 Task: Open Card Software Performance Review in Board IT Service Desk Best Practices to Workspace Flight Bookings and add a team member Softage.4@softage.net, a label Red, a checklist Social Media Marketing, an attachment from your onedrive, a color Red and finally, add a card description 'Develop and launch new email marketing campaign for lead generation' and a comment 'We should approach this task with a sense of experimentation and exploration, willing to try new things and take risks.'. Add a start date 'Jan 04, 1900' with a due date 'Jan 11, 1900'
Action: Mouse moved to (102, 331)
Screenshot: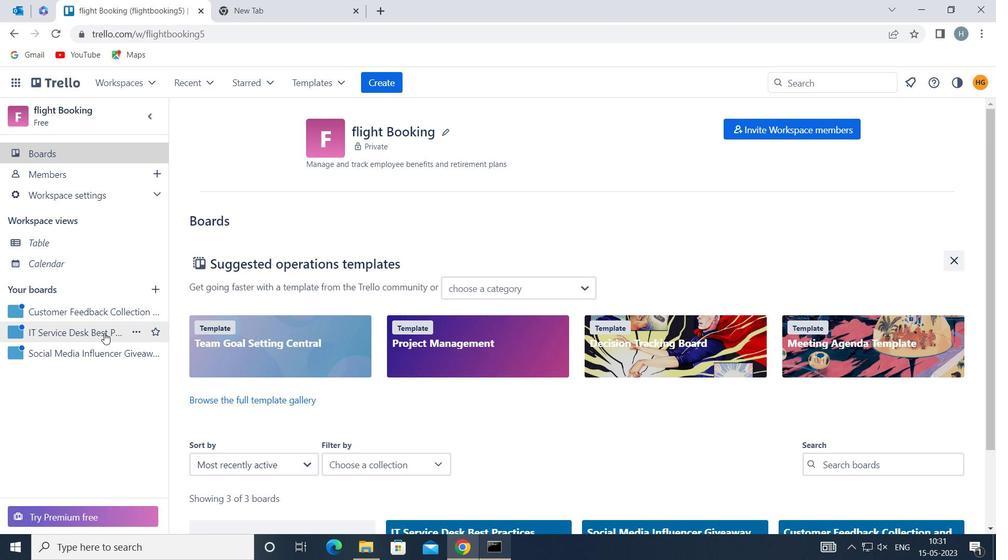 
Action: Mouse pressed left at (102, 331)
Screenshot: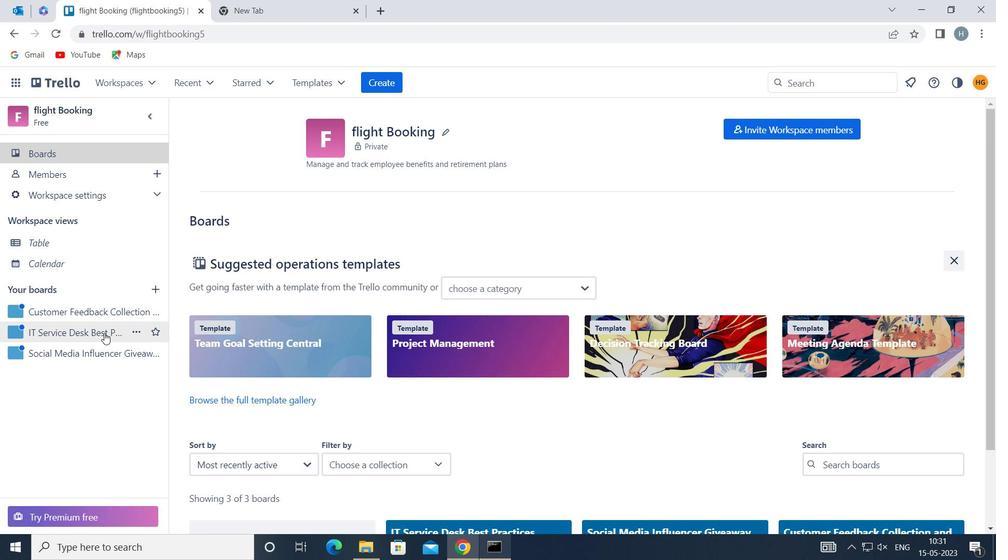 
Action: Mouse moved to (466, 187)
Screenshot: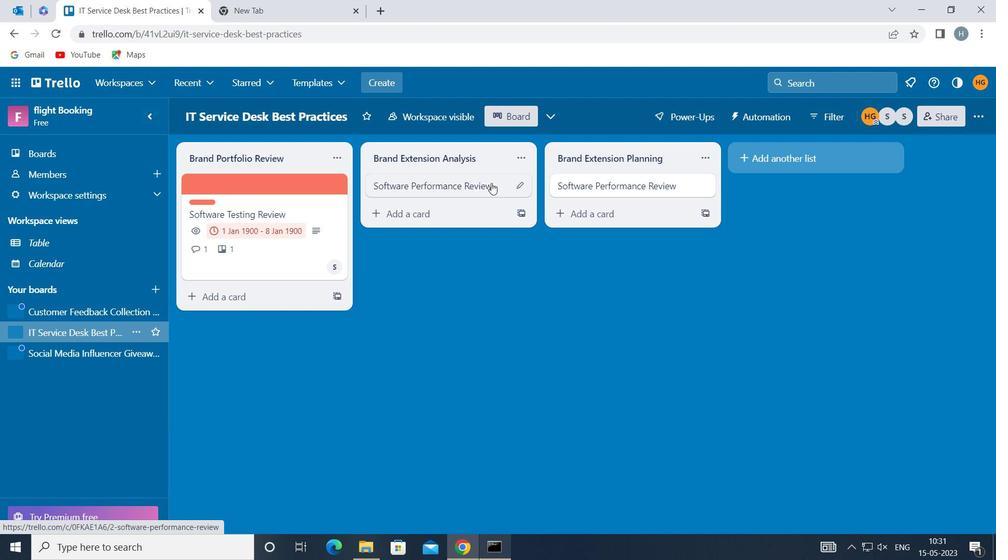 
Action: Mouse pressed left at (466, 187)
Screenshot: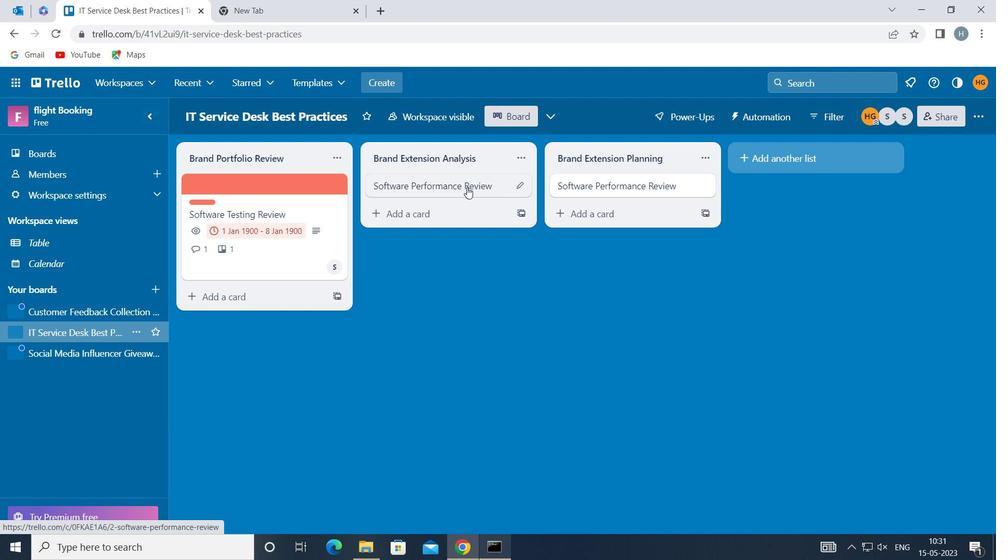 
Action: Mouse moved to (643, 232)
Screenshot: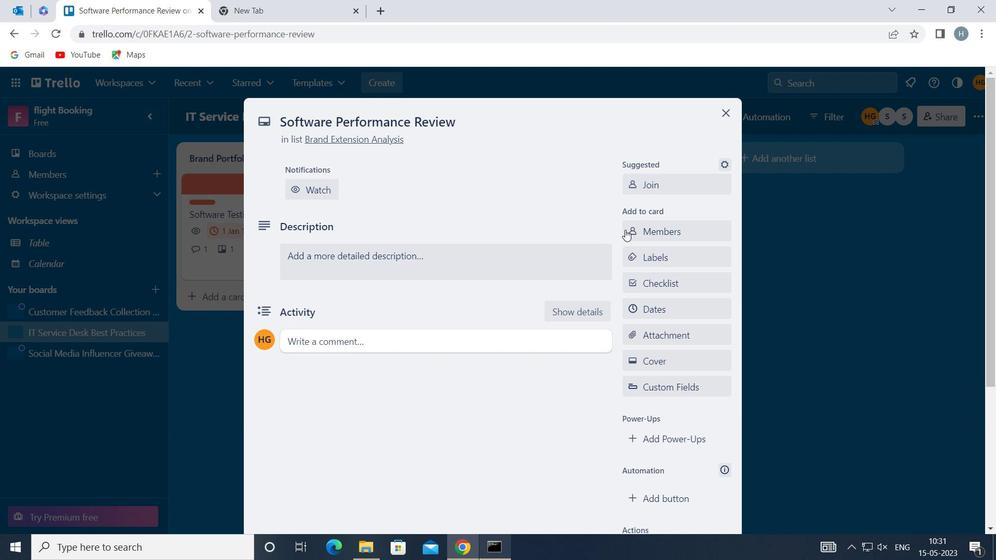 
Action: Mouse pressed left at (643, 232)
Screenshot: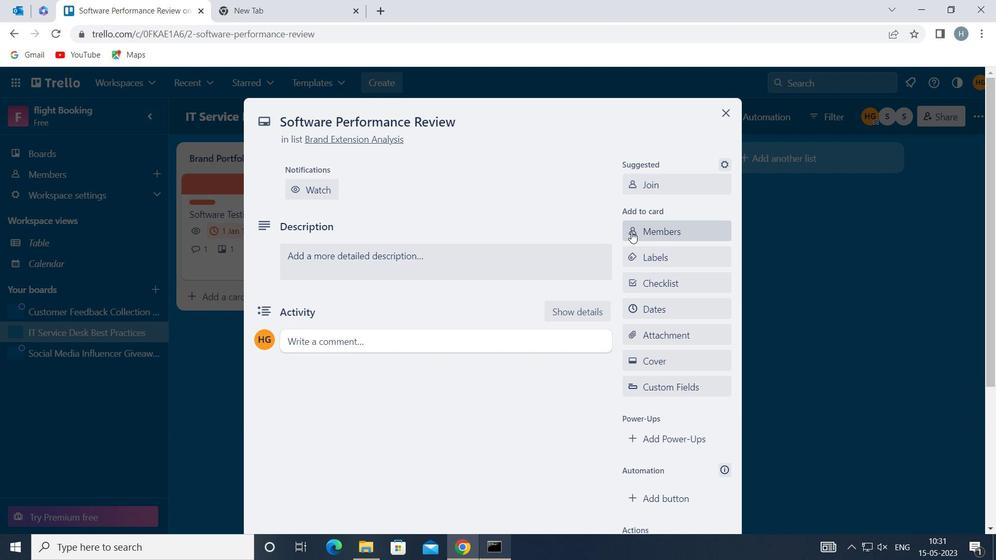 
Action: Key pressed softage
Screenshot: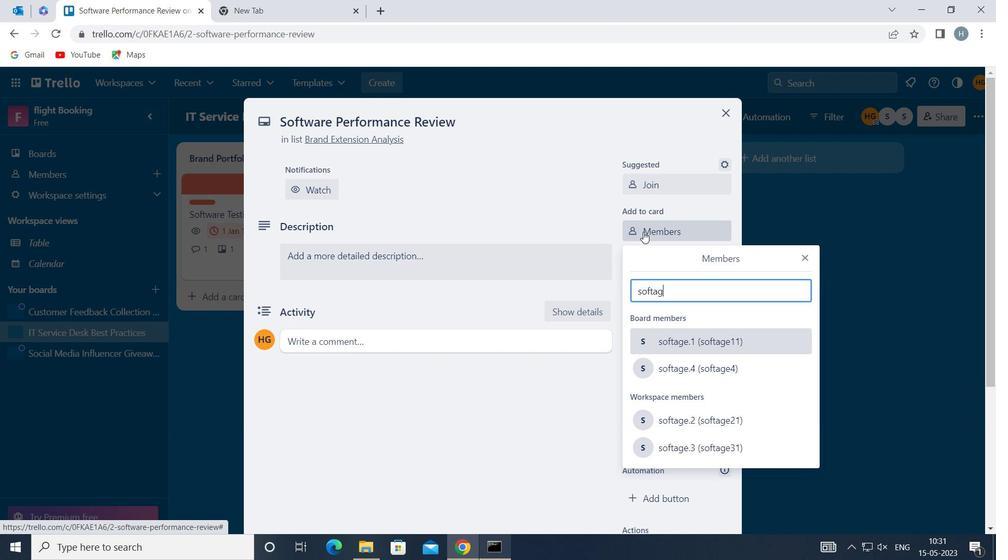 
Action: Mouse moved to (679, 363)
Screenshot: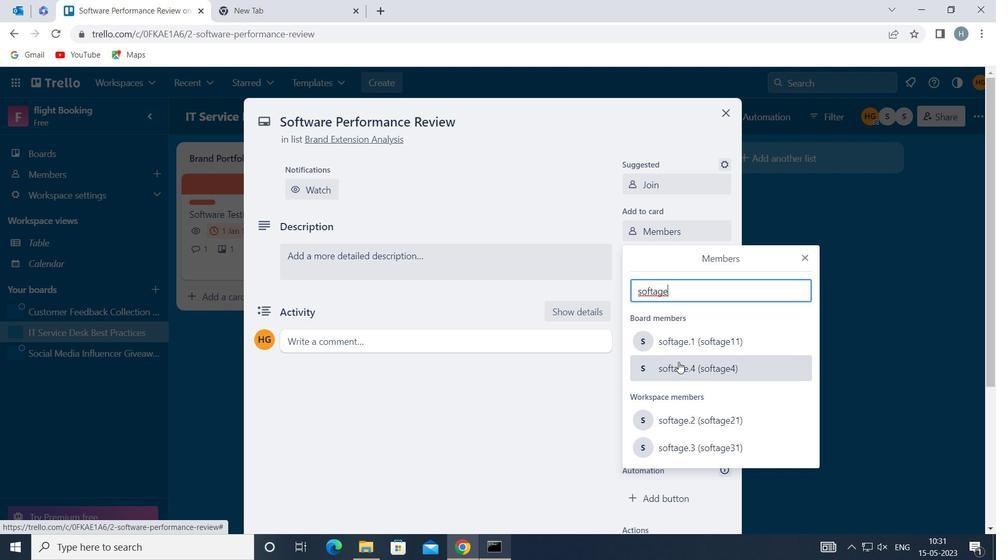 
Action: Mouse pressed left at (679, 363)
Screenshot: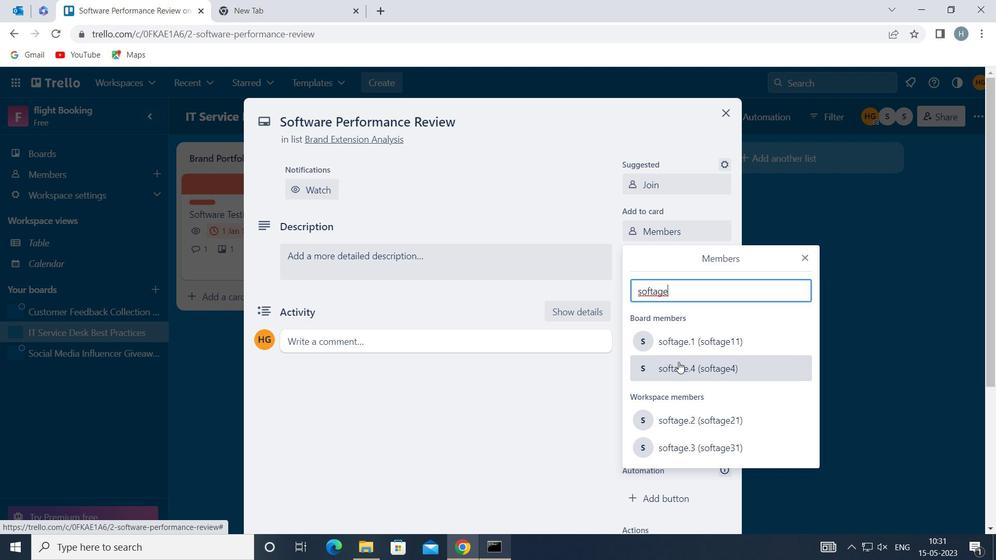 
Action: Mouse moved to (804, 258)
Screenshot: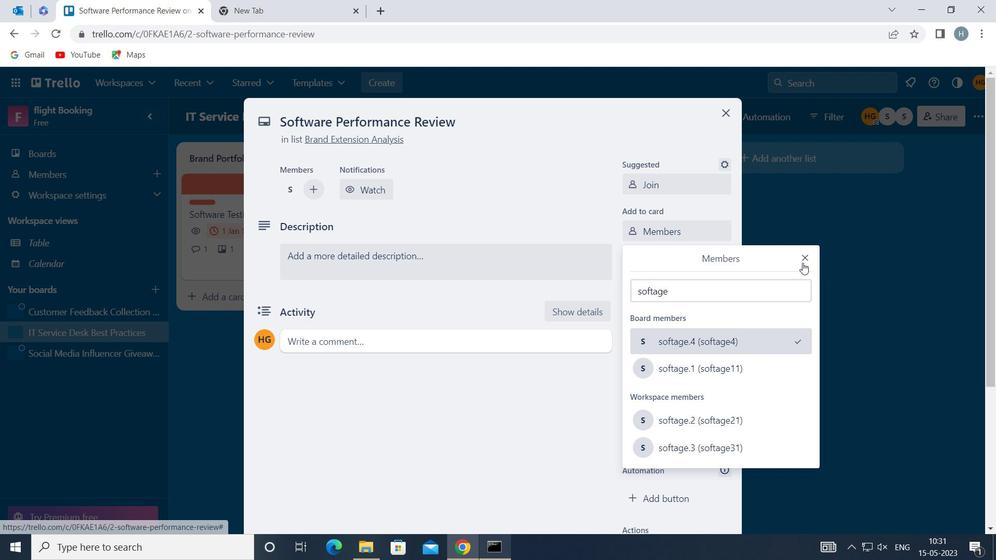 
Action: Mouse pressed left at (804, 258)
Screenshot: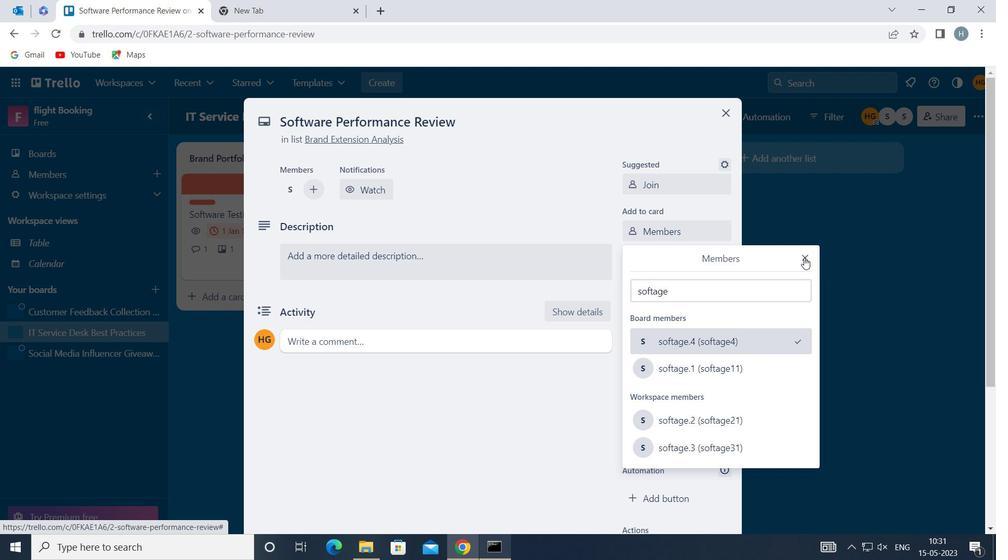 
Action: Mouse moved to (674, 255)
Screenshot: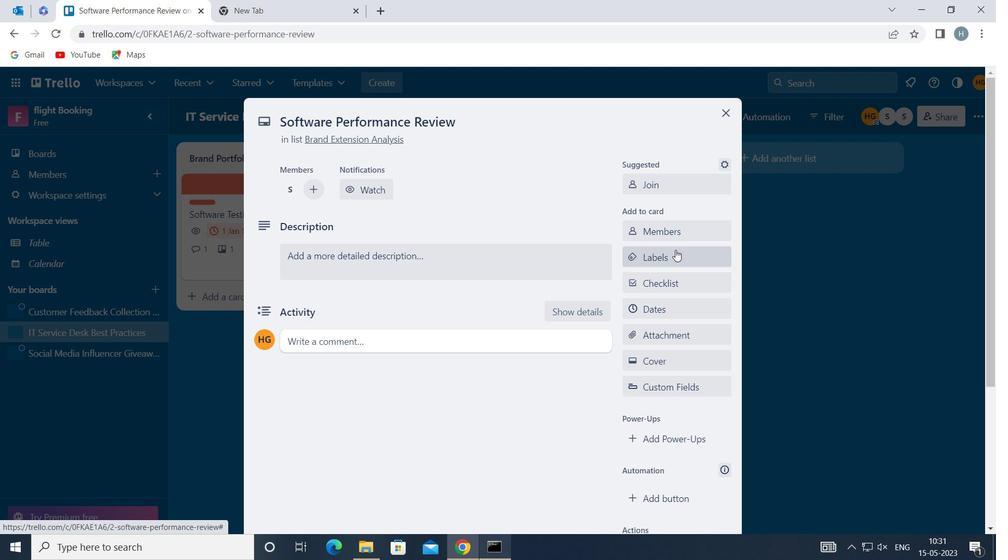 
Action: Mouse pressed left at (674, 255)
Screenshot: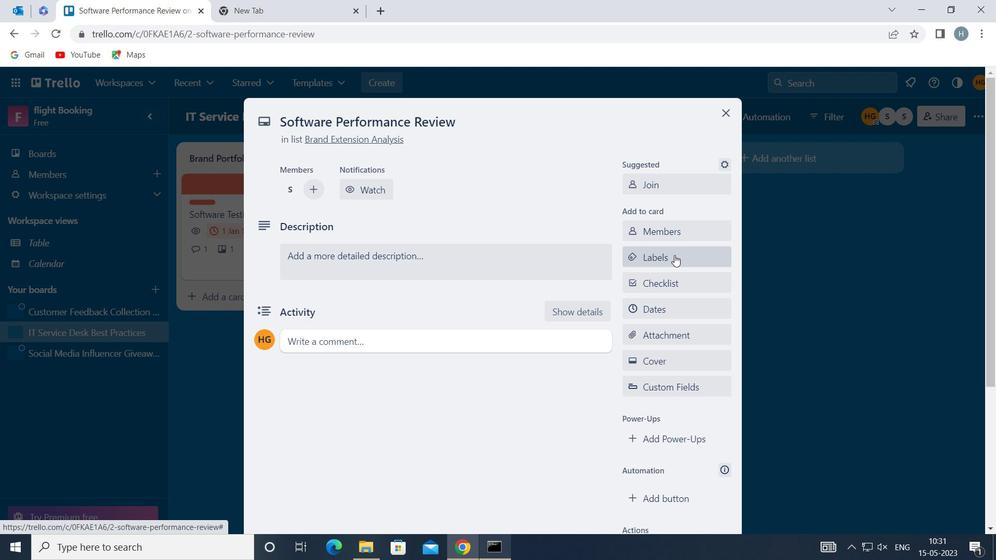 
Action: Mouse moved to (677, 259)
Screenshot: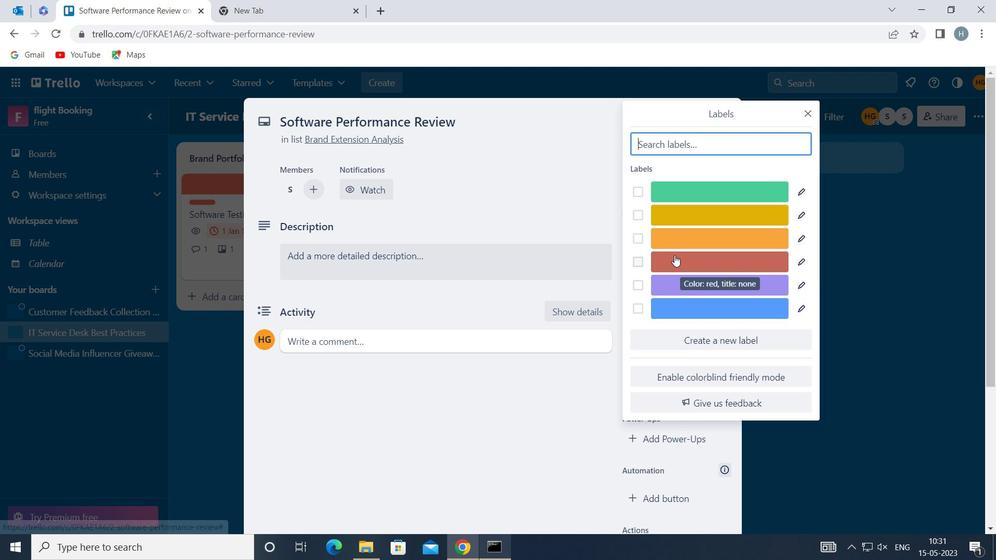 
Action: Mouse pressed left at (677, 259)
Screenshot: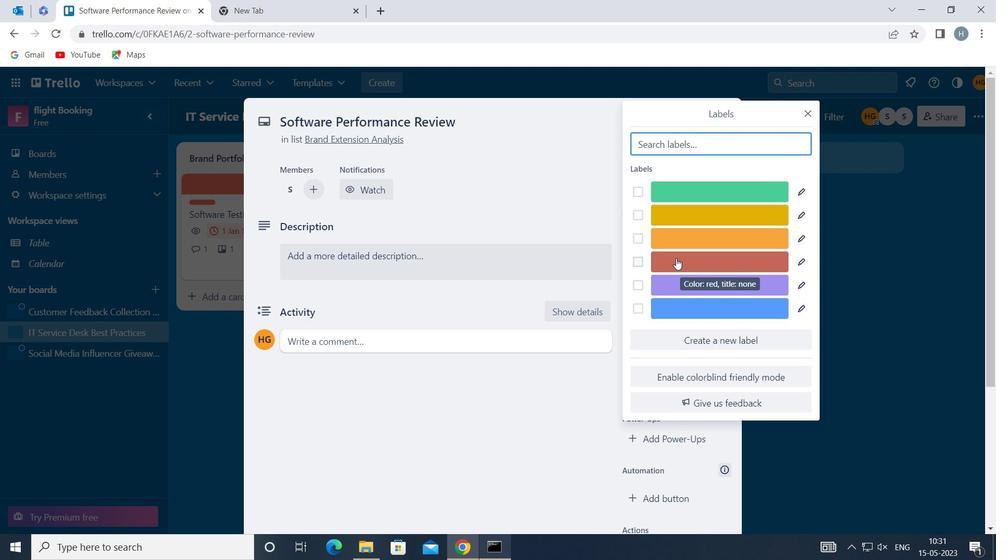 
Action: Mouse moved to (813, 110)
Screenshot: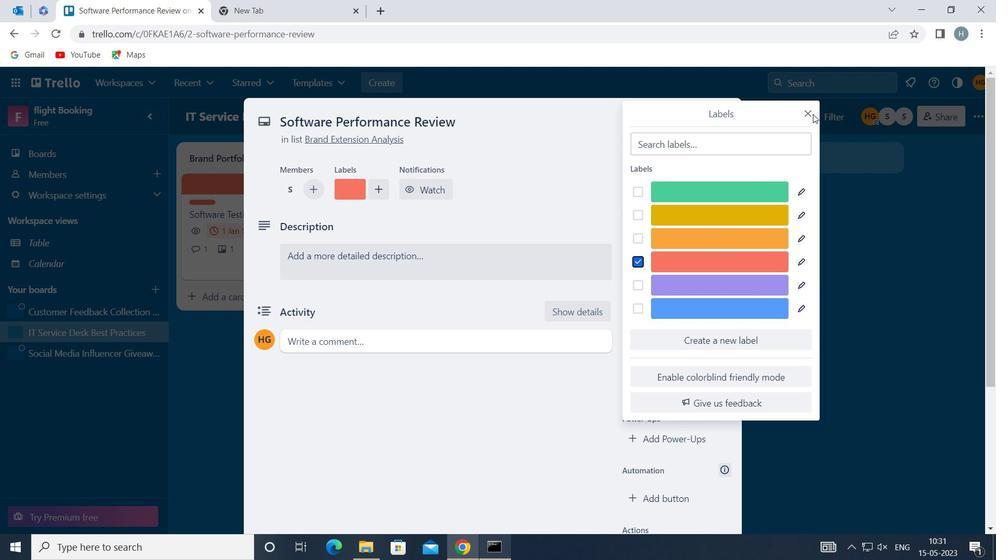 
Action: Mouse pressed left at (813, 110)
Screenshot: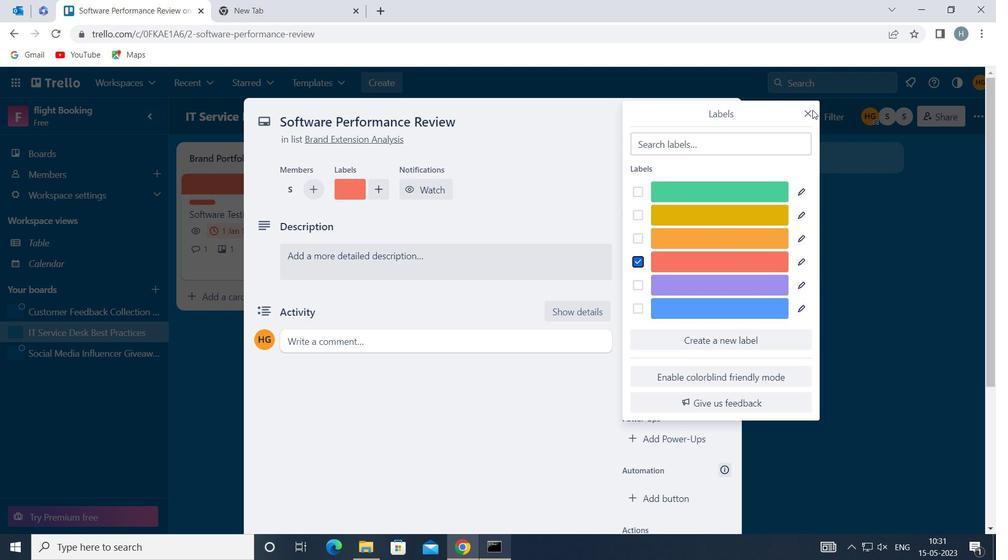 
Action: Mouse moved to (810, 113)
Screenshot: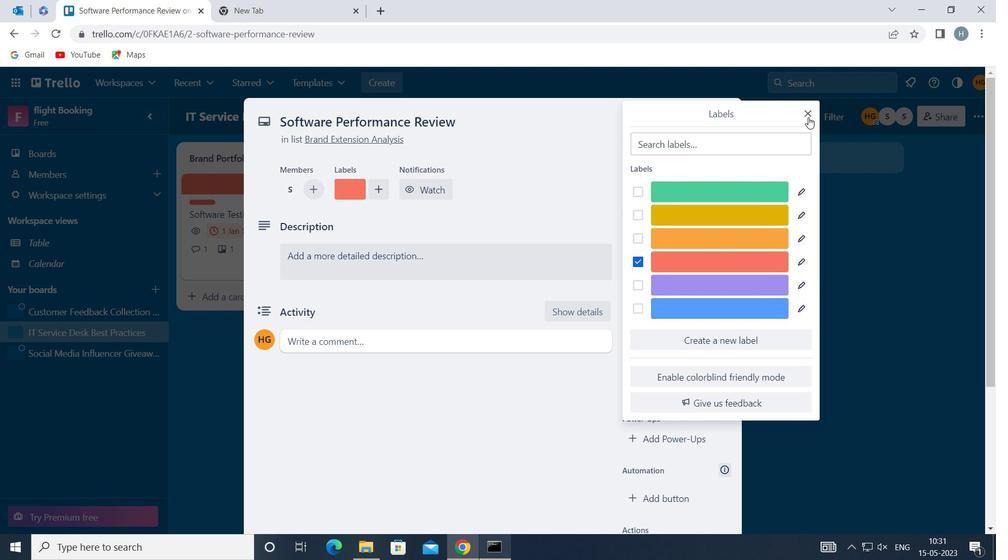 
Action: Mouse pressed left at (810, 113)
Screenshot: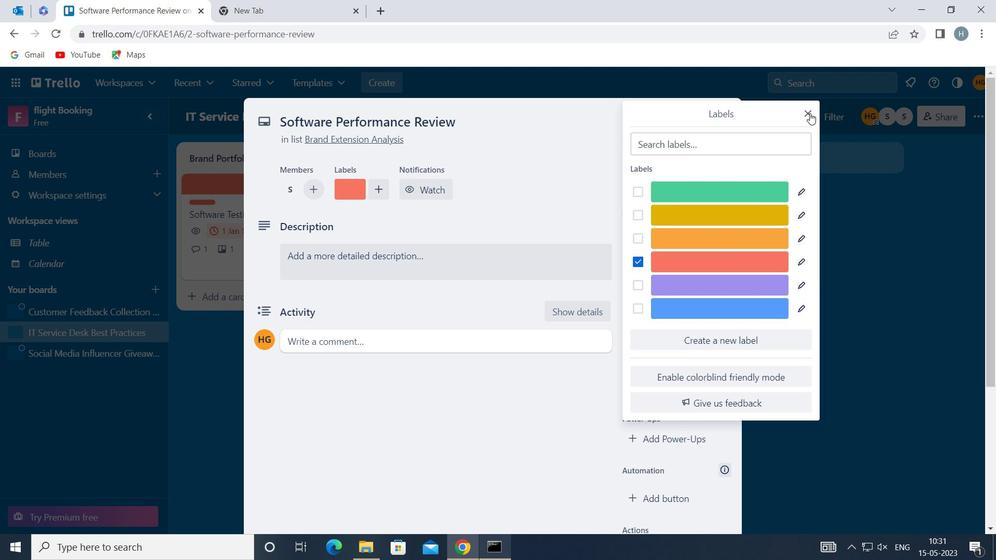
Action: Mouse moved to (685, 278)
Screenshot: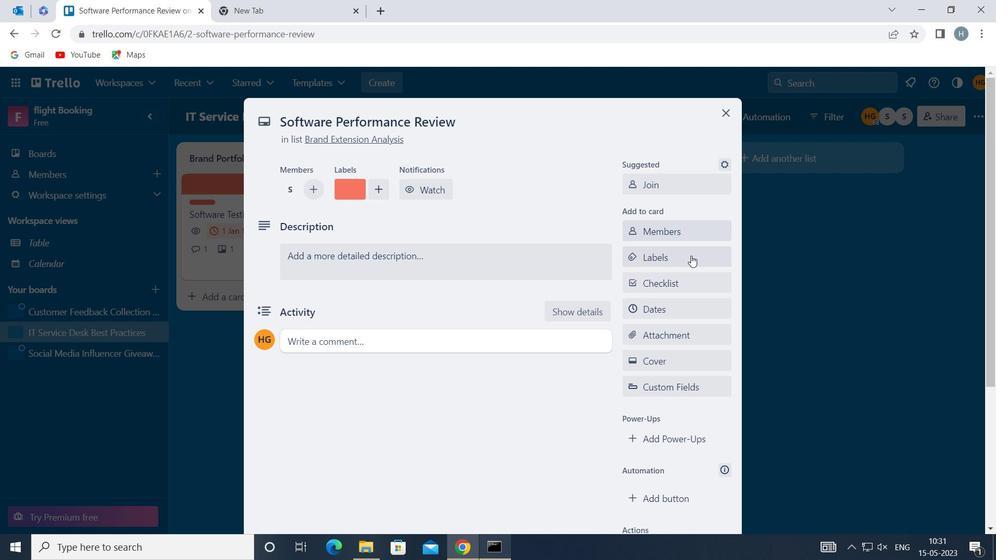 
Action: Mouse pressed left at (685, 278)
Screenshot: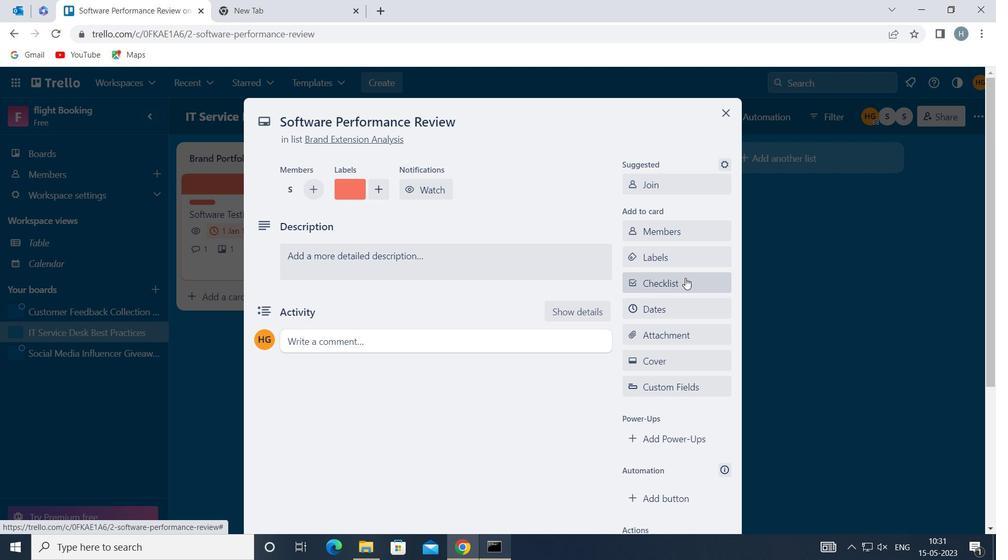 
Action: Key pressed <Key.shift>SOCIAL<Key.space><Key.shift>MEDIA<Key.space><Key.shift>MARKETING
Screenshot: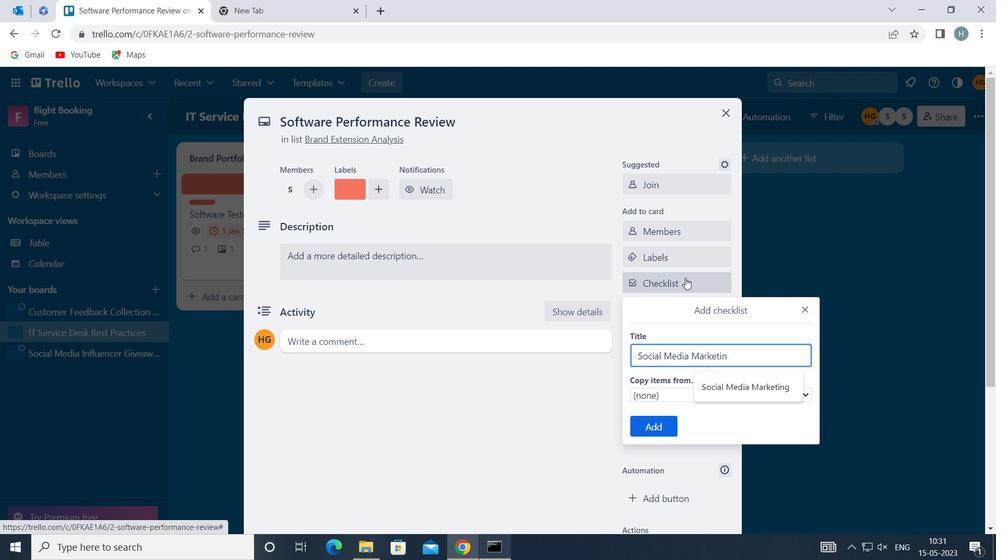 
Action: Mouse moved to (659, 424)
Screenshot: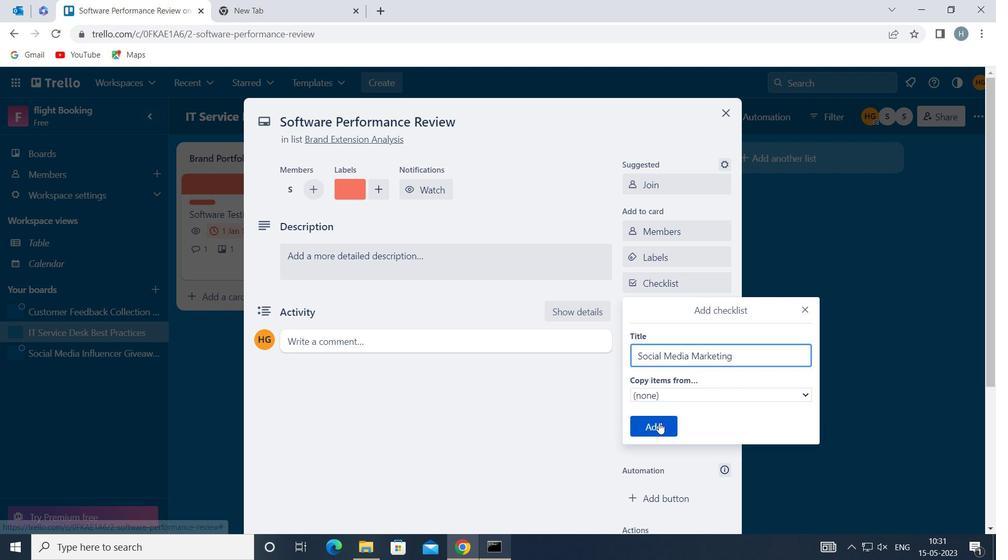 
Action: Mouse pressed left at (659, 424)
Screenshot: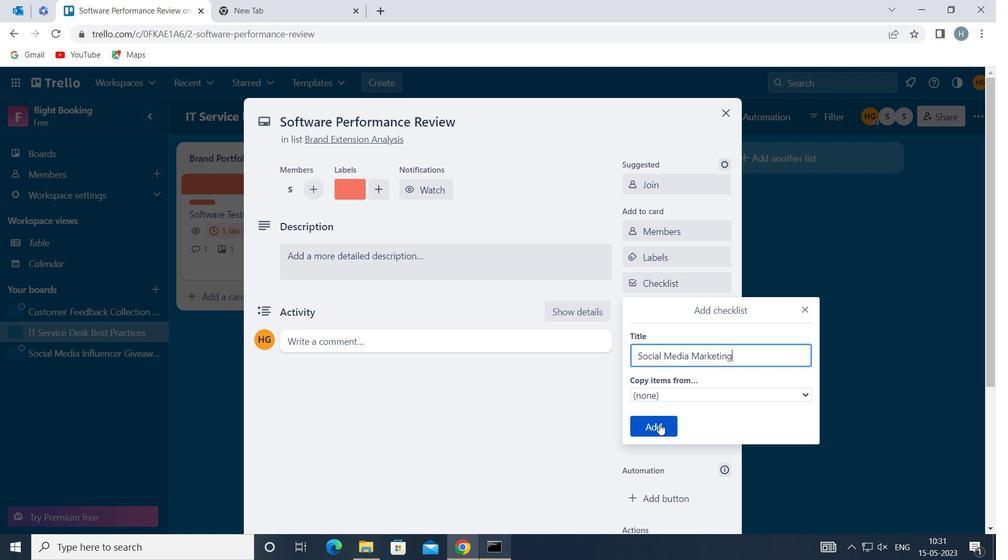 
Action: Mouse moved to (681, 337)
Screenshot: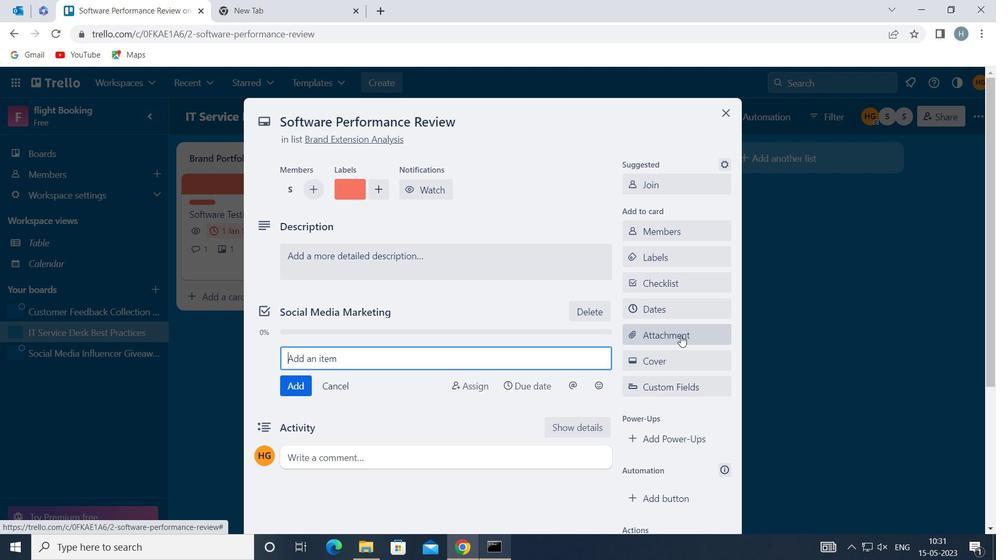 
Action: Mouse pressed left at (681, 337)
Screenshot: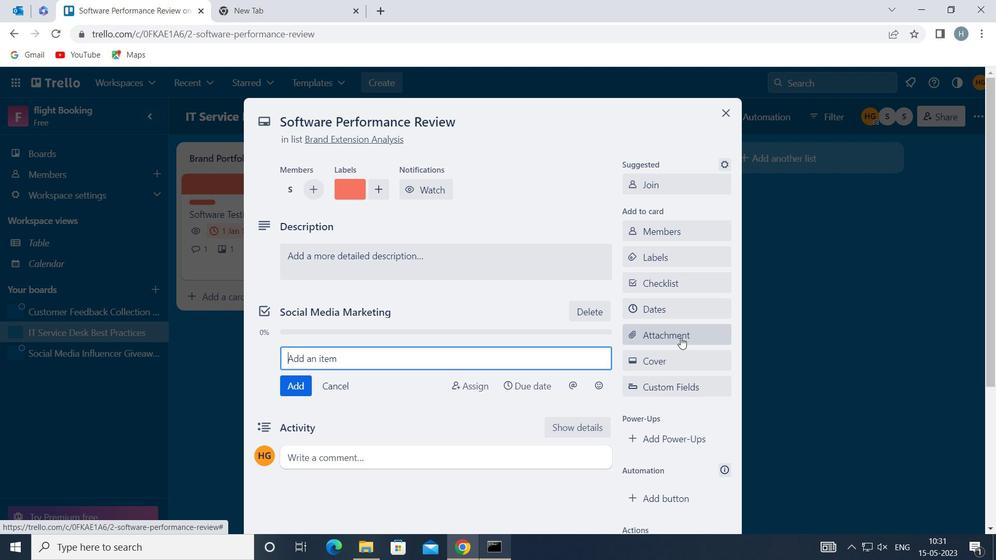 
Action: Mouse moved to (672, 246)
Screenshot: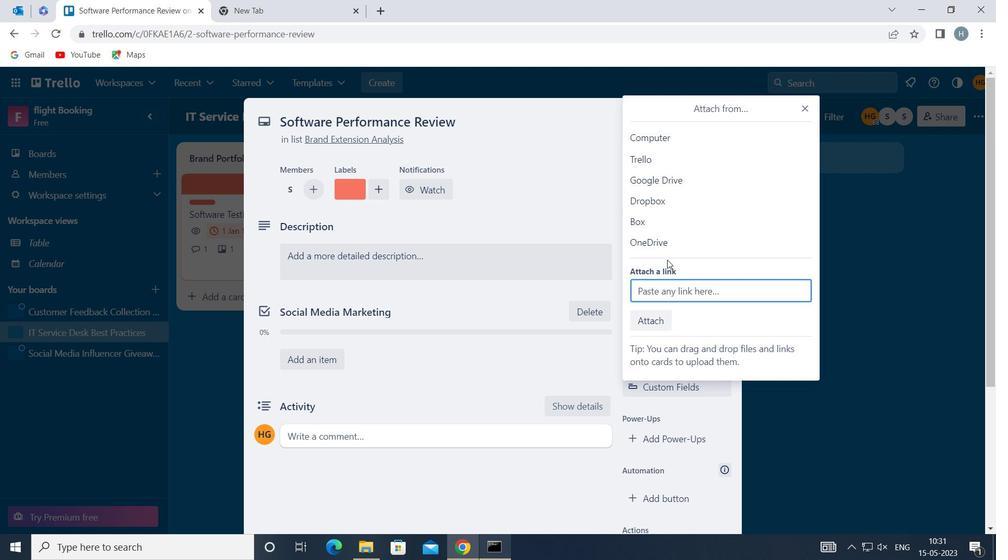 
Action: Mouse pressed left at (672, 246)
Screenshot: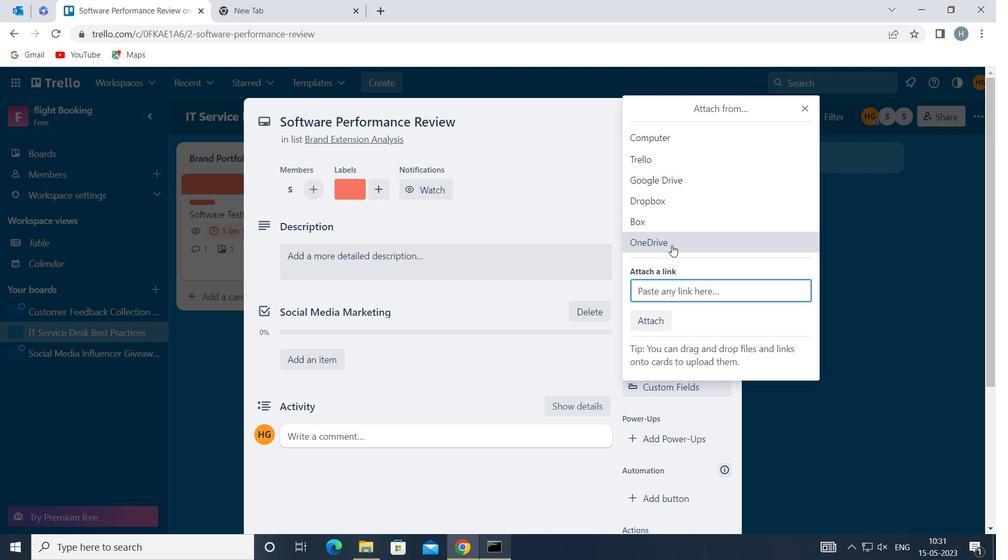 
Action: Mouse moved to (534, 178)
Screenshot: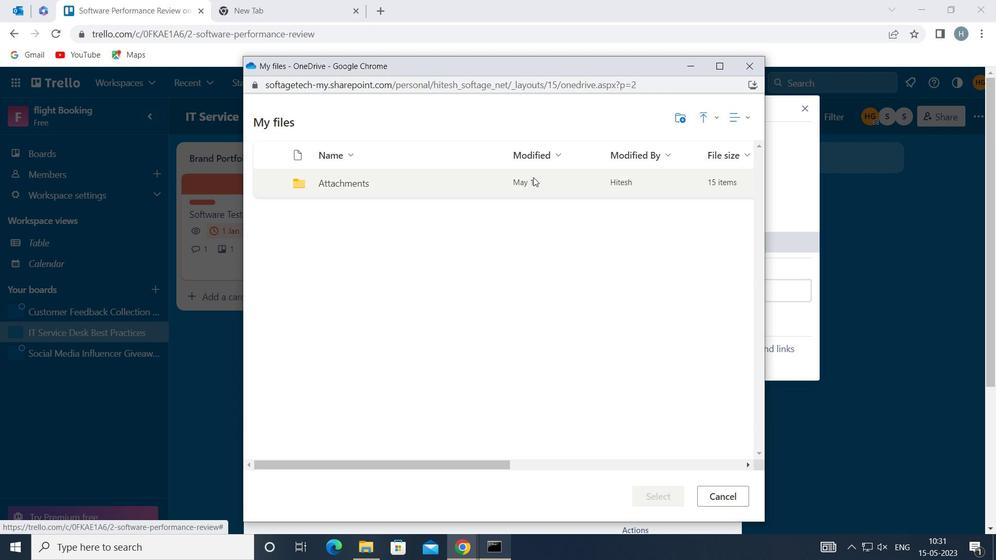 
Action: Mouse pressed left at (534, 178)
Screenshot: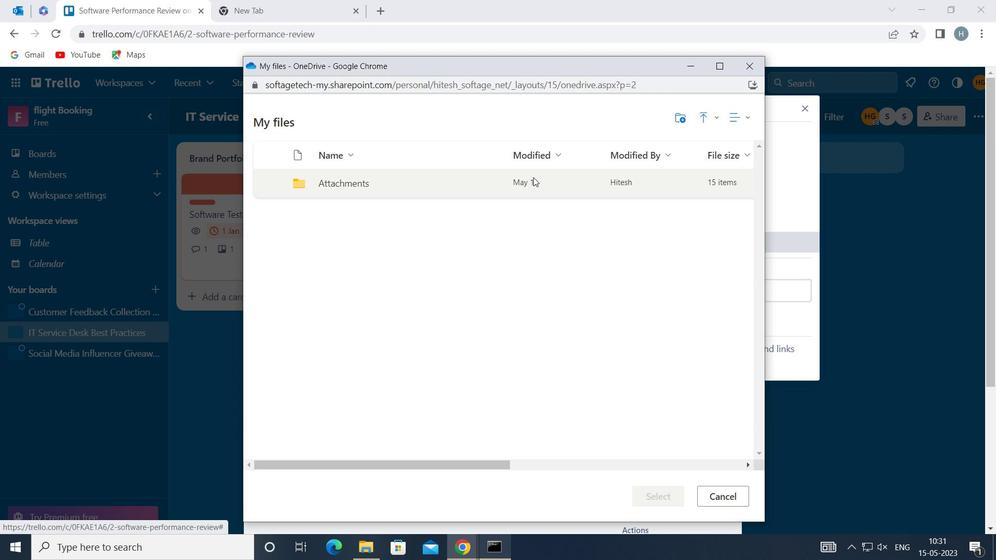 
Action: Mouse moved to (537, 180)
Screenshot: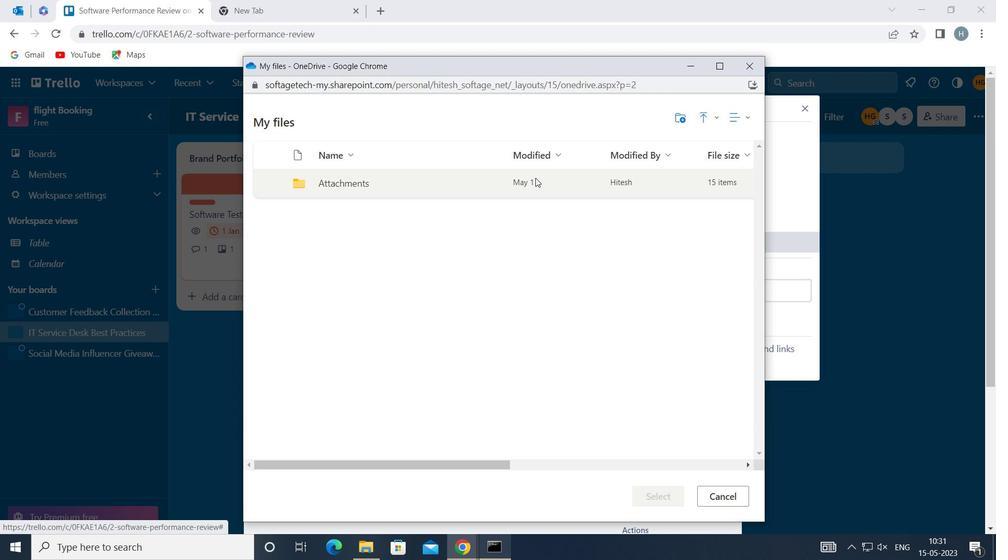 
Action: Mouse pressed left at (537, 180)
Screenshot: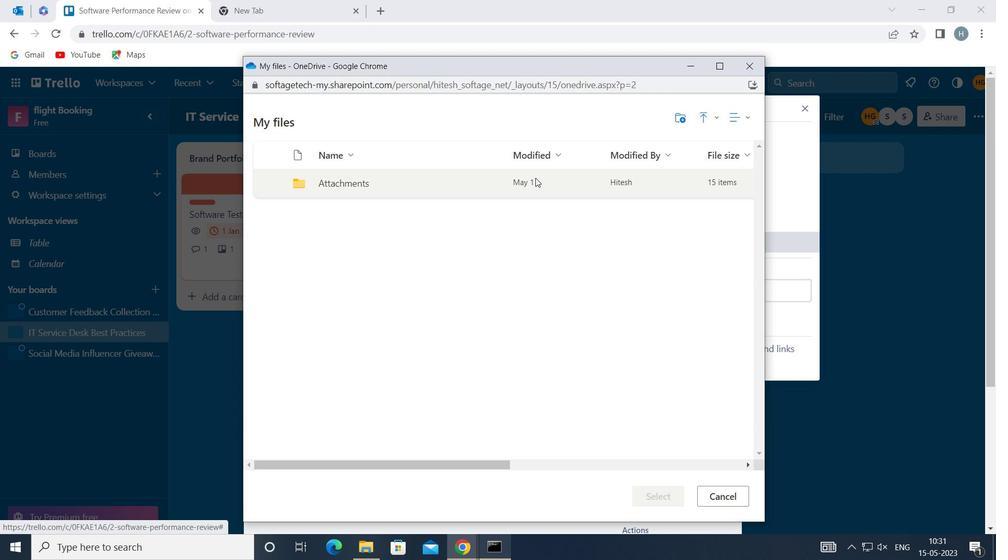 
Action: Mouse moved to (537, 180)
Screenshot: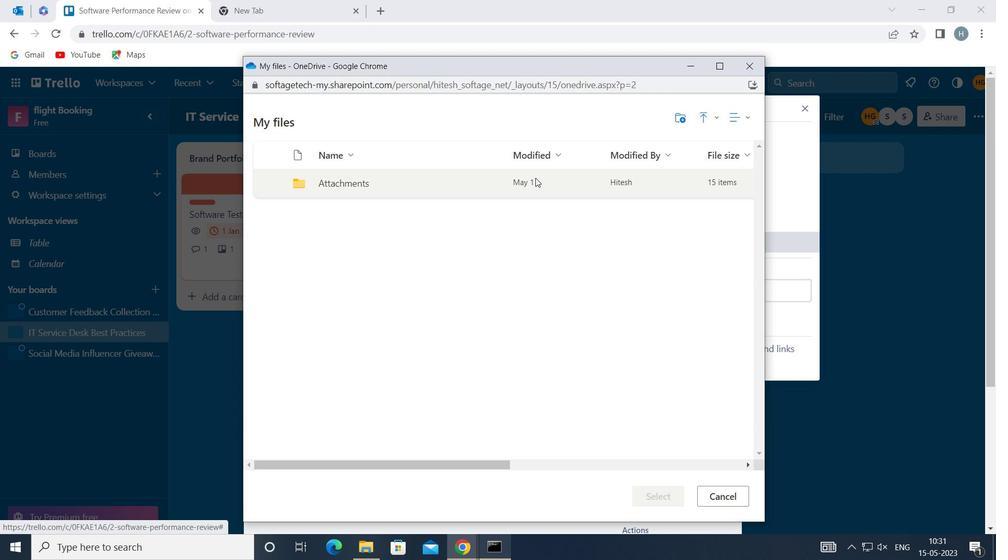 
Action: Mouse pressed left at (537, 180)
Screenshot: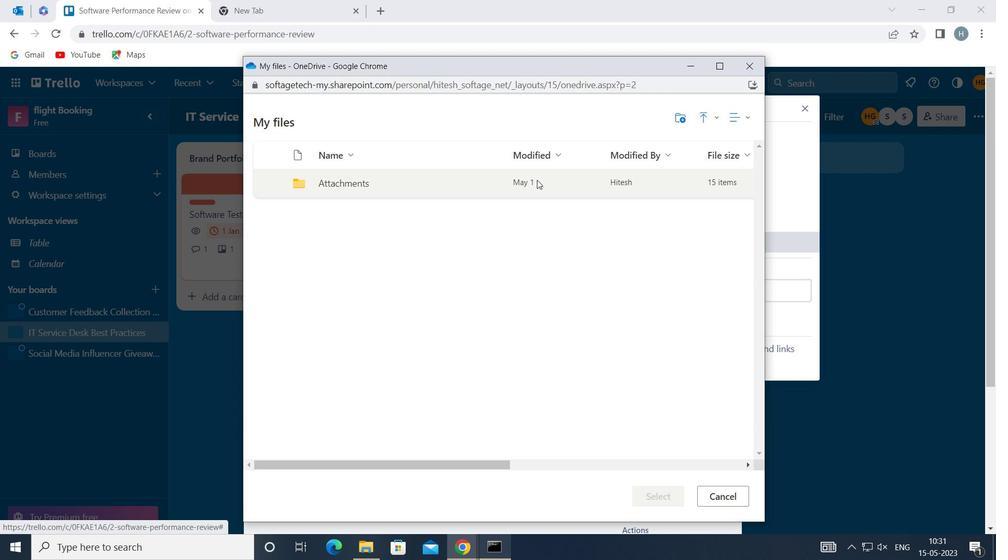 
Action: Mouse moved to (538, 207)
Screenshot: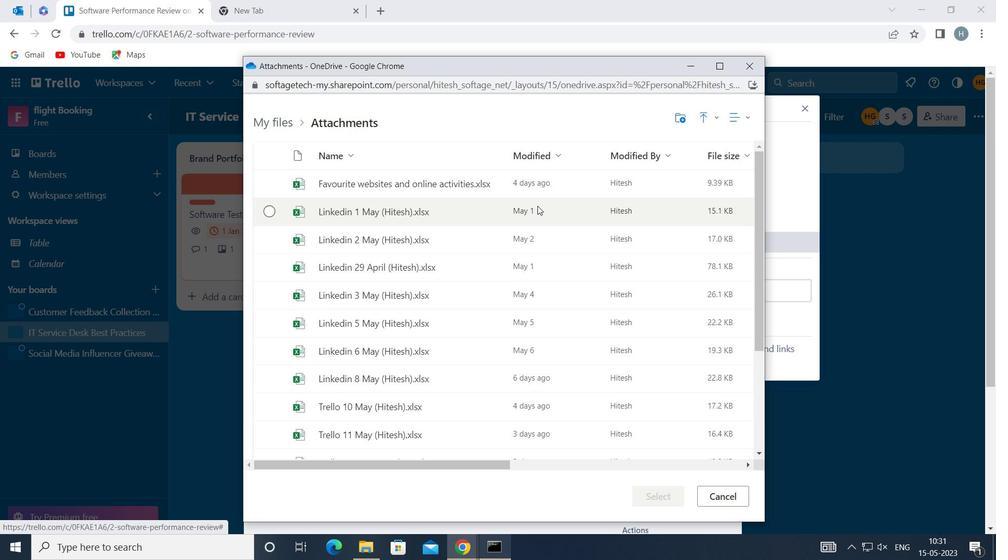 
Action: Mouse pressed left at (538, 207)
Screenshot: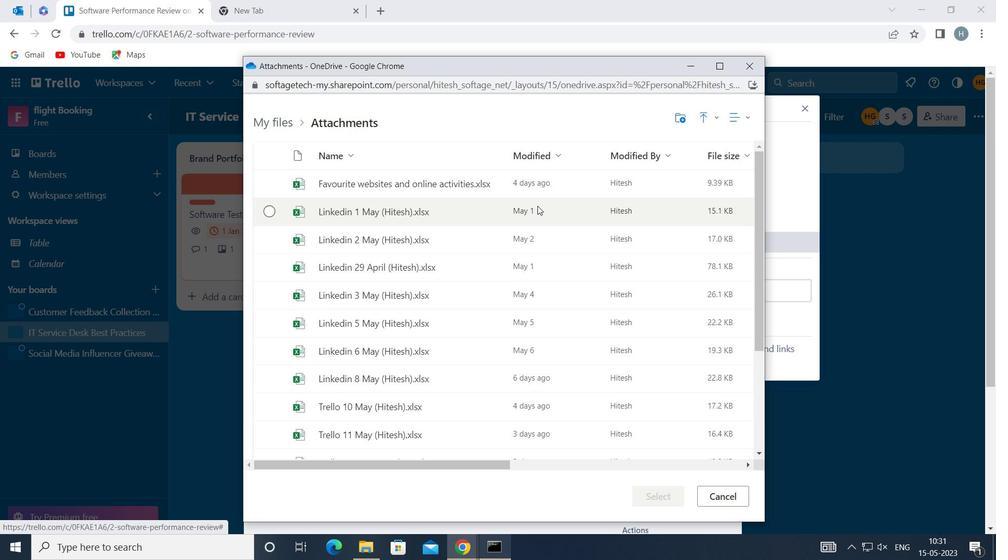 
Action: Mouse moved to (658, 493)
Screenshot: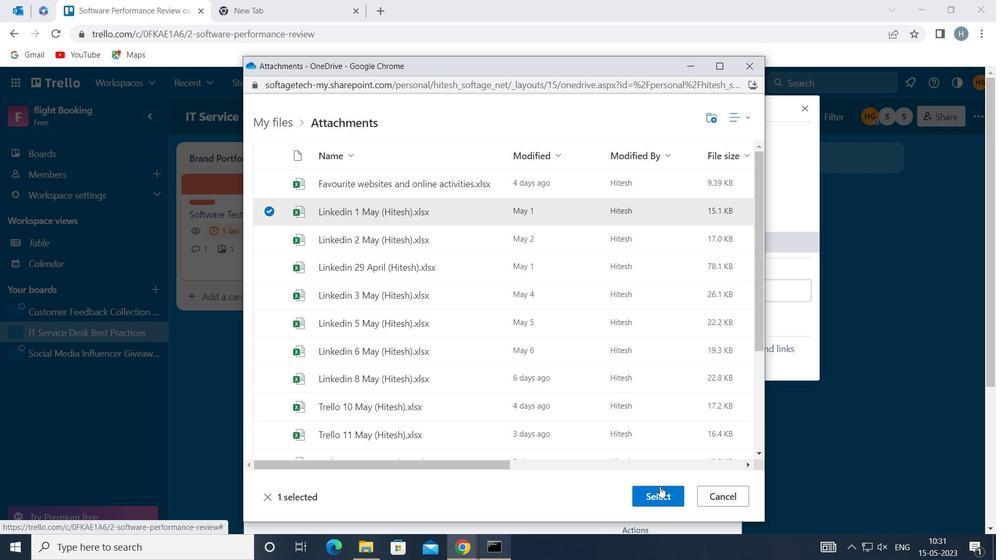 
Action: Mouse pressed left at (658, 493)
Screenshot: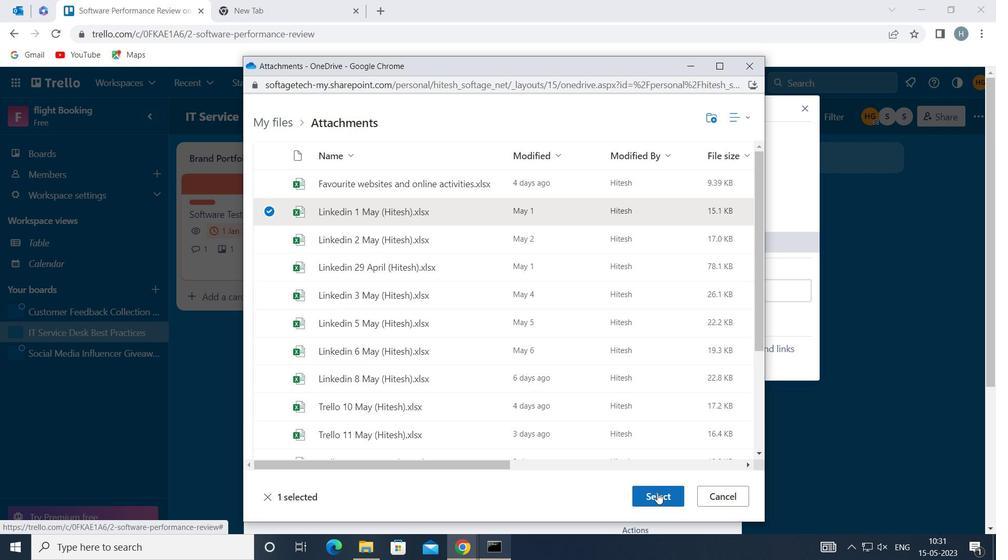 
Action: Mouse moved to (660, 357)
Screenshot: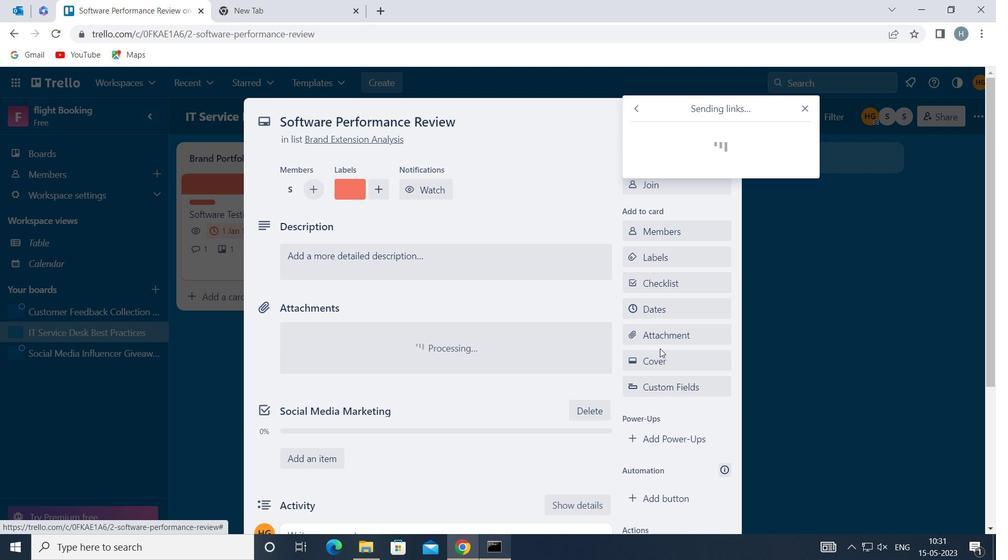 
Action: Mouse pressed left at (660, 357)
Screenshot: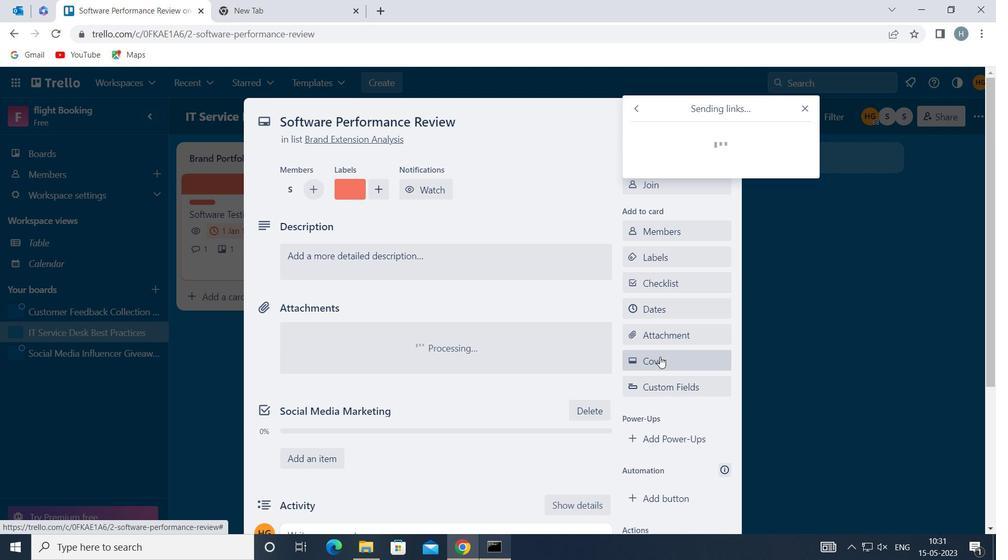 
Action: Mouse moved to (661, 356)
Screenshot: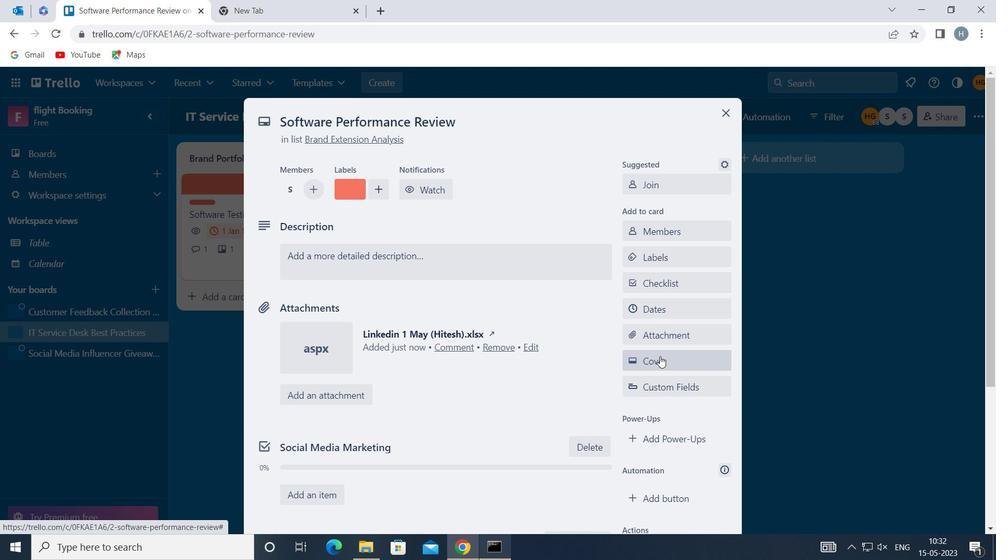 
Action: Mouse pressed left at (661, 356)
Screenshot: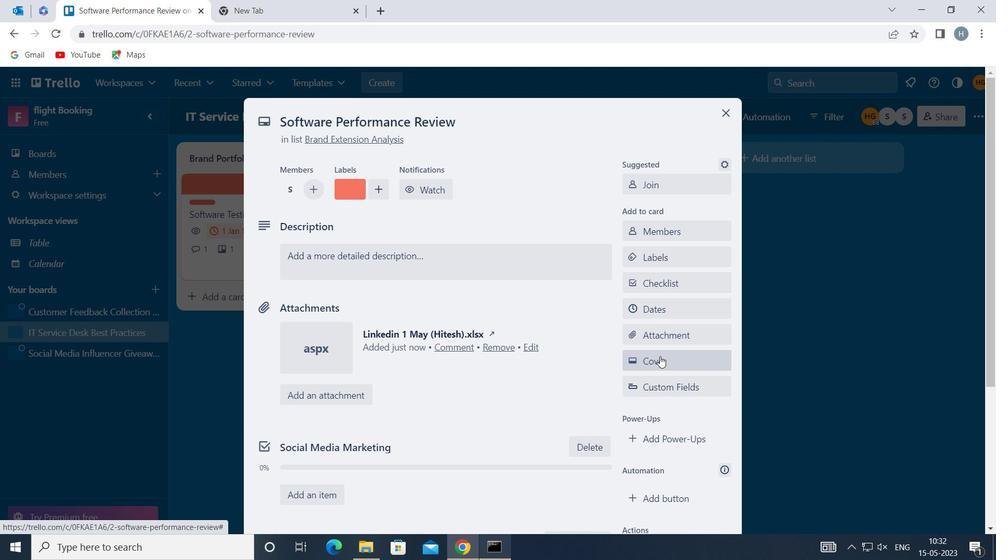 
Action: Mouse moved to (772, 215)
Screenshot: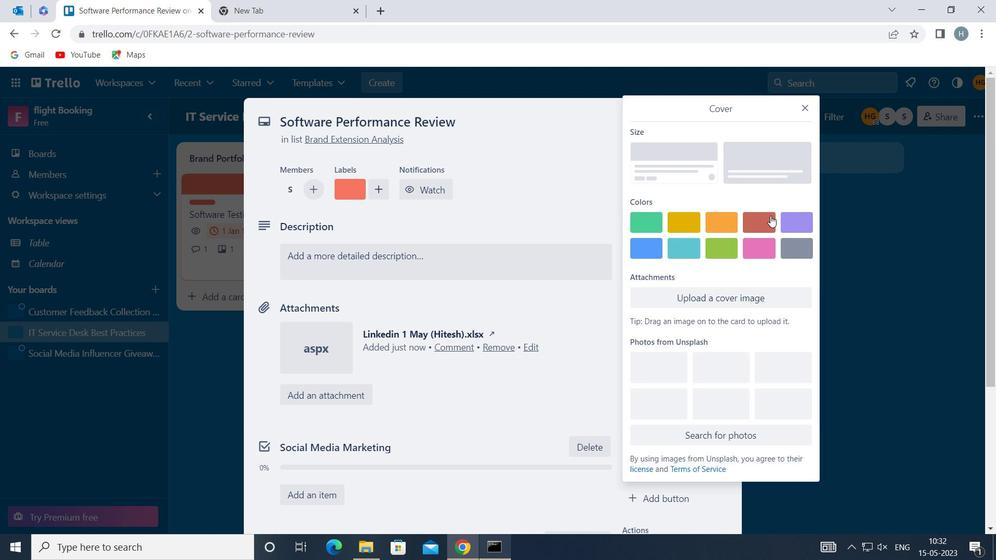 
Action: Mouse pressed left at (772, 215)
Screenshot: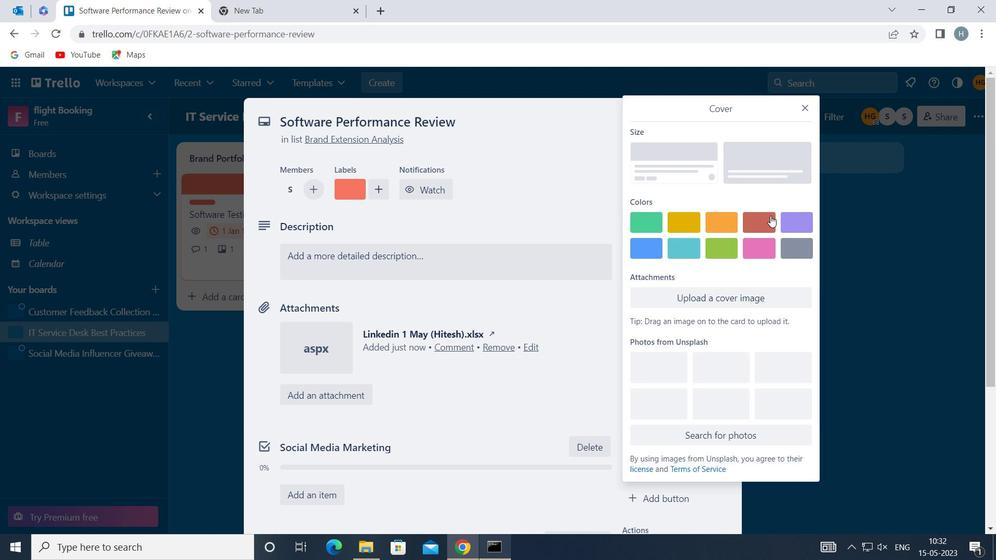
Action: Mouse moved to (803, 107)
Screenshot: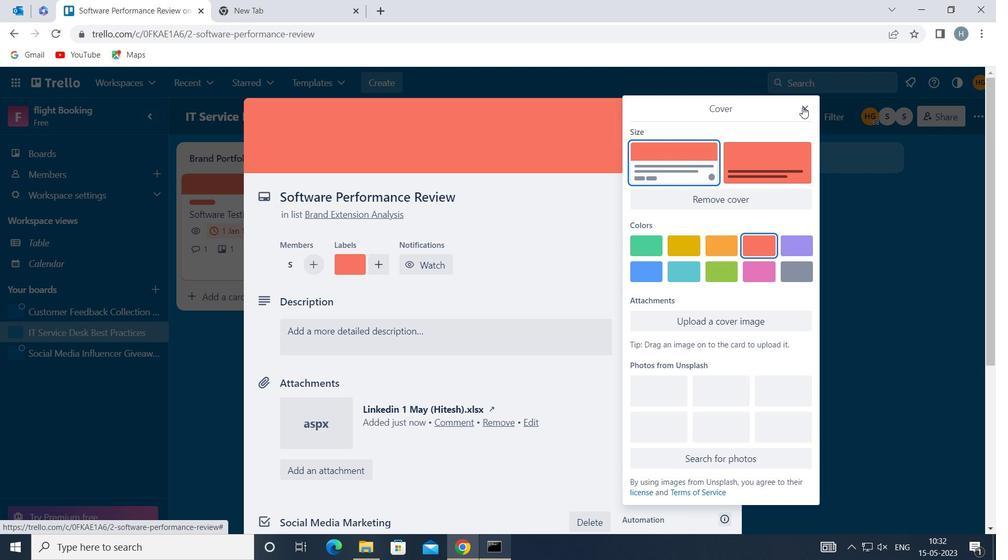 
Action: Mouse pressed left at (803, 107)
Screenshot: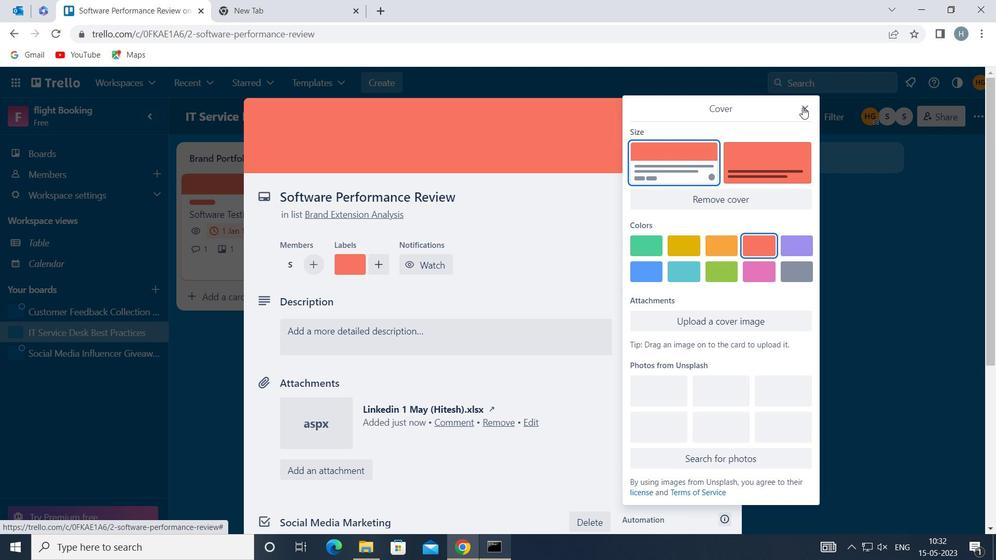 
Action: Mouse moved to (537, 326)
Screenshot: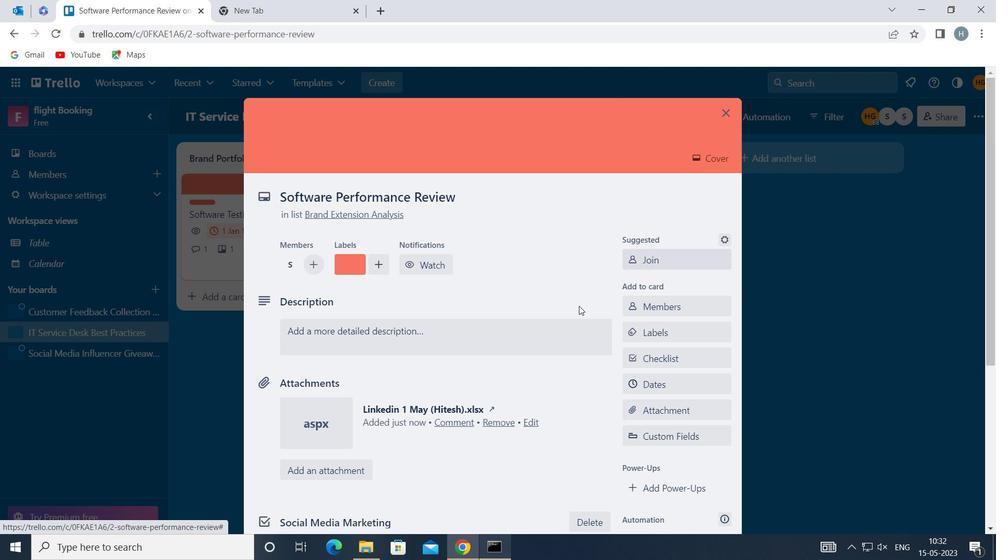 
Action: Mouse pressed left at (537, 326)
Screenshot: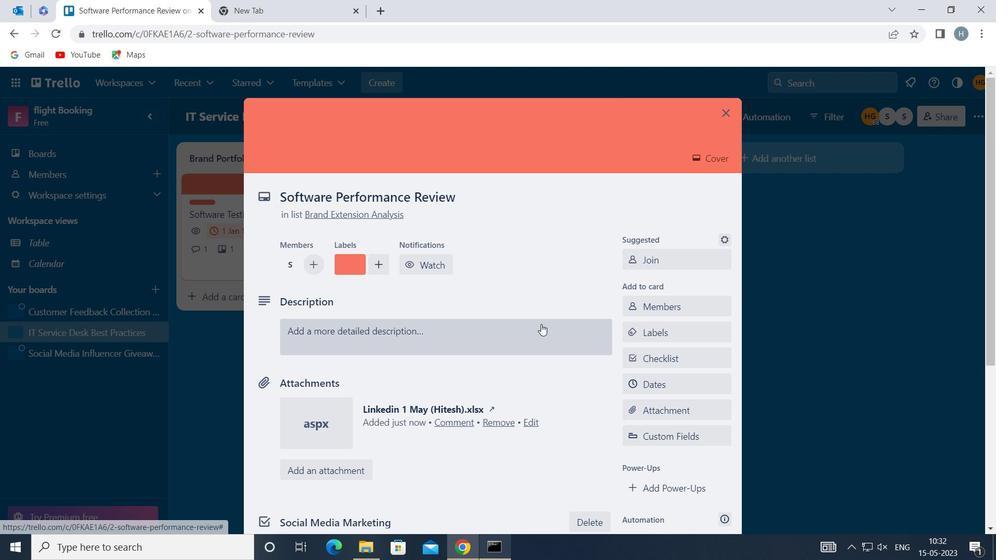 
Action: Mouse moved to (475, 361)
Screenshot: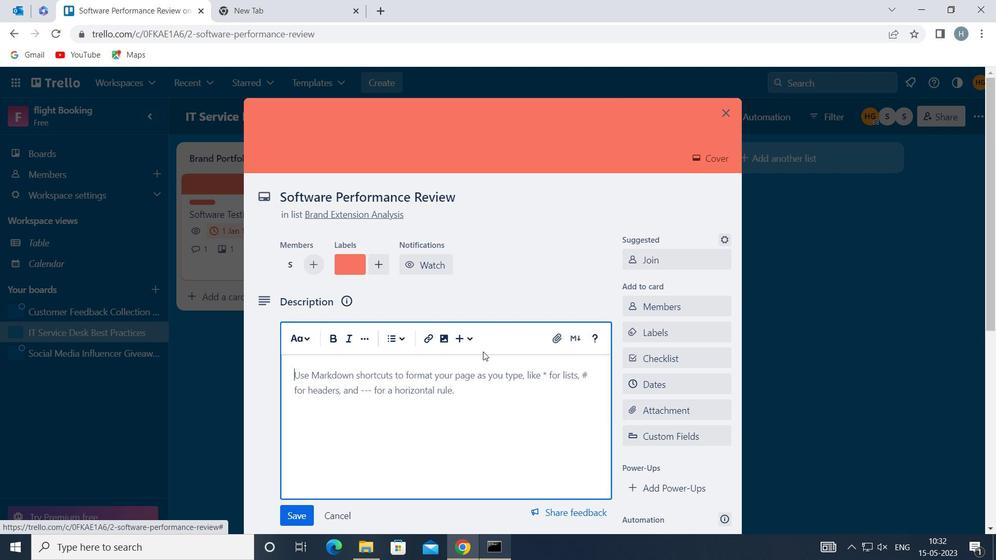 
Action: Key pressed <Key.shift>DEVELOP<Key.space>AND<Key.space>LAUNCH<Key.space>NEW<Key.space>EMAIL<Key.space>MARKETING<Key.space>CAMPAIGN<Key.space>FOR<Key.space>LR<Key.backspace>EAD<Key.space>GENERATION
Screenshot: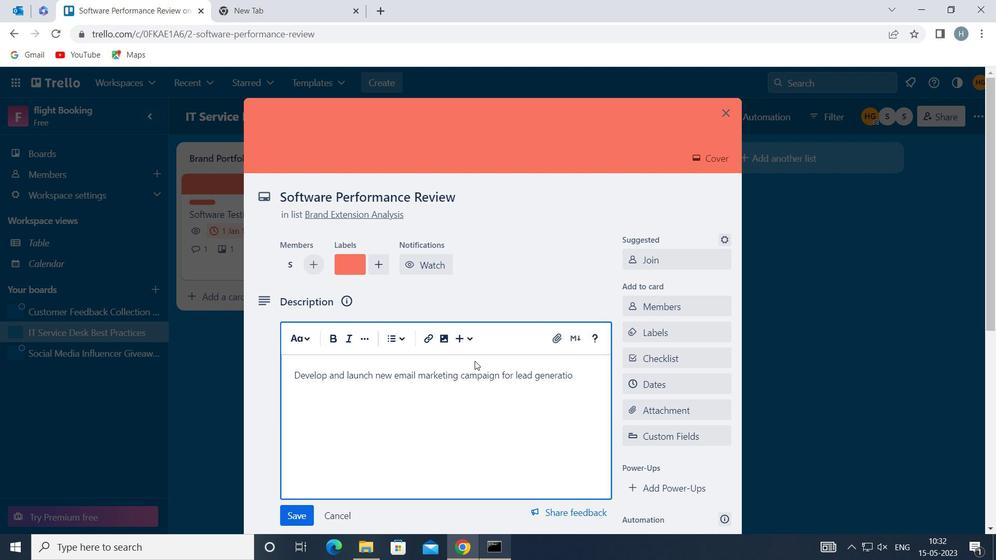 
Action: Mouse moved to (299, 511)
Screenshot: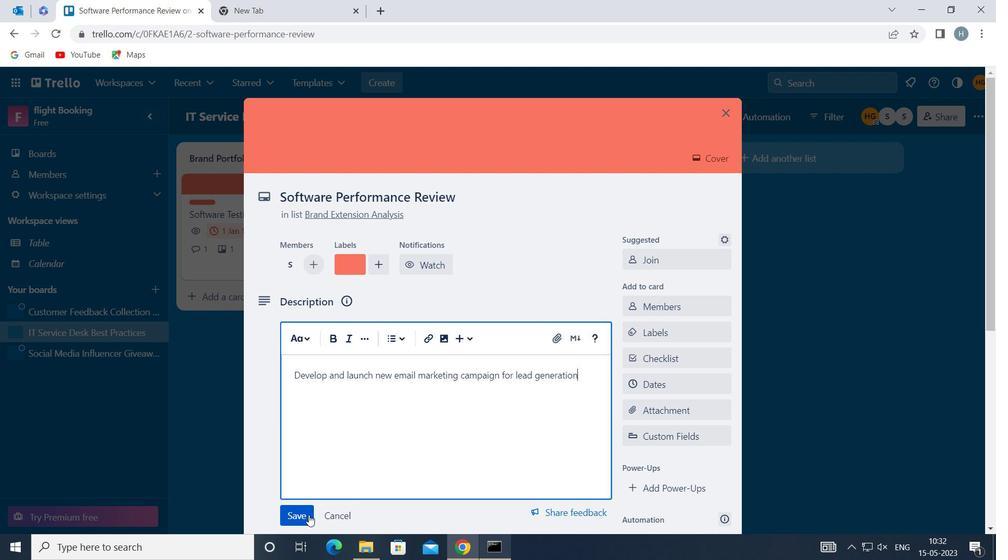 
Action: Mouse pressed left at (299, 511)
Screenshot: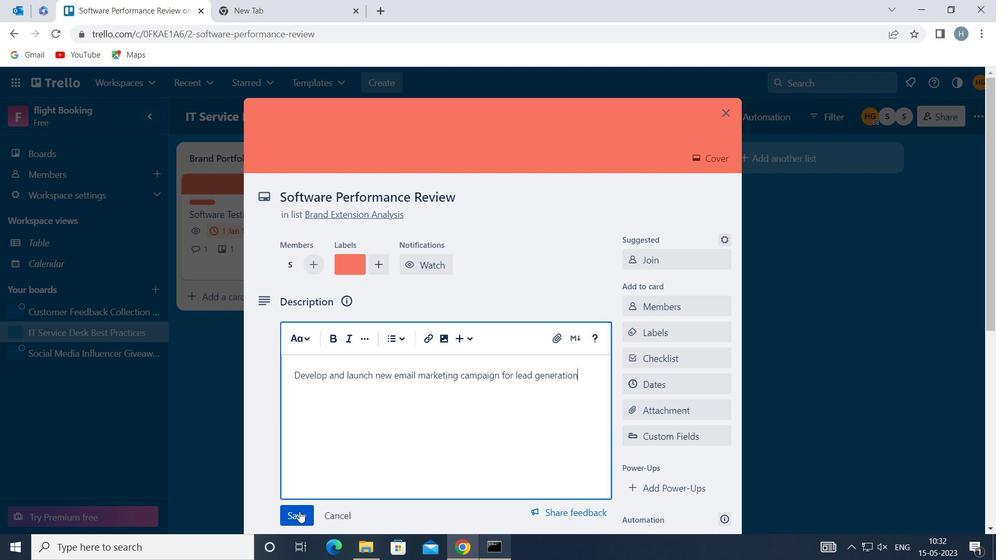 
Action: Mouse moved to (442, 389)
Screenshot: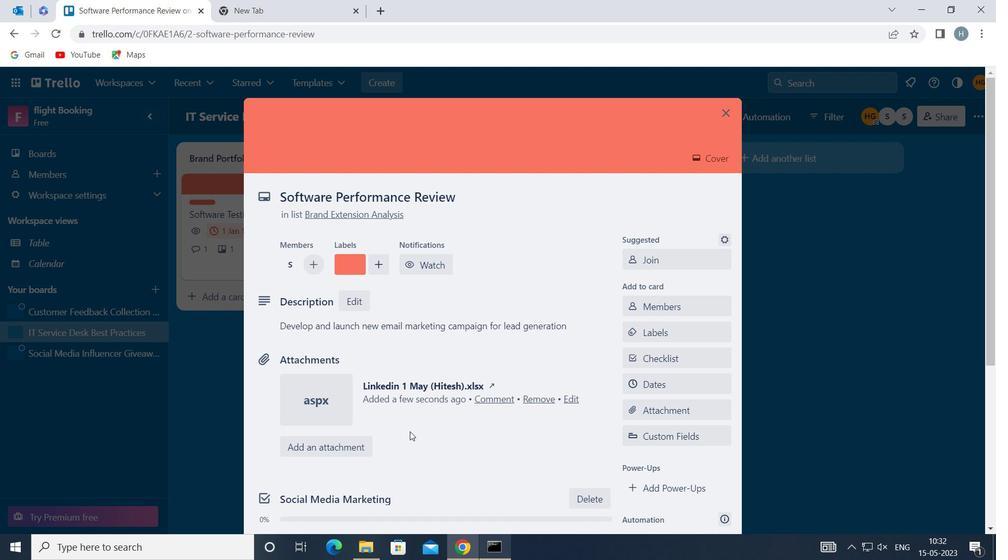 
Action: Mouse scrolled (442, 389) with delta (0, 0)
Screenshot: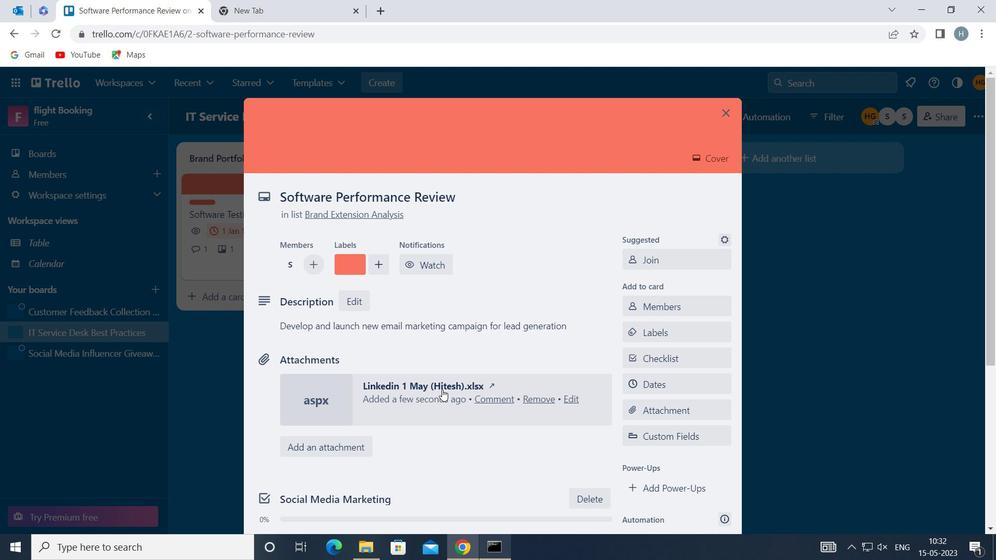 
Action: Mouse scrolled (442, 389) with delta (0, 0)
Screenshot: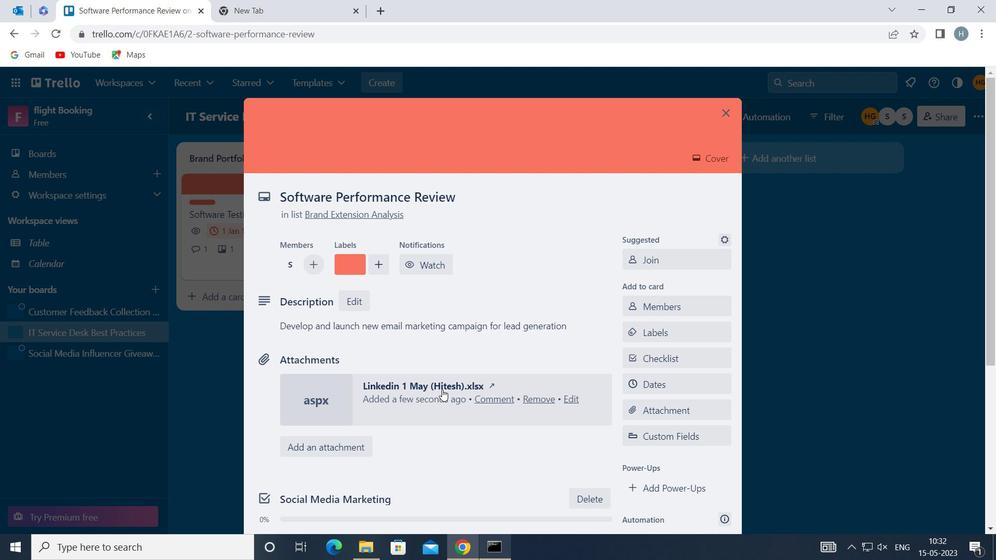 
Action: Mouse scrolled (442, 389) with delta (0, 0)
Screenshot: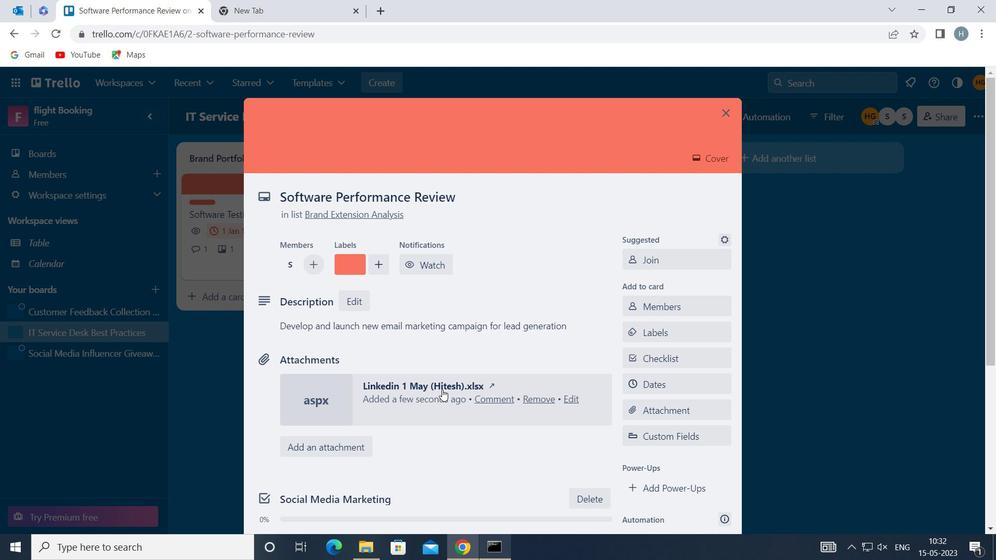 
Action: Mouse scrolled (442, 389) with delta (0, 0)
Screenshot: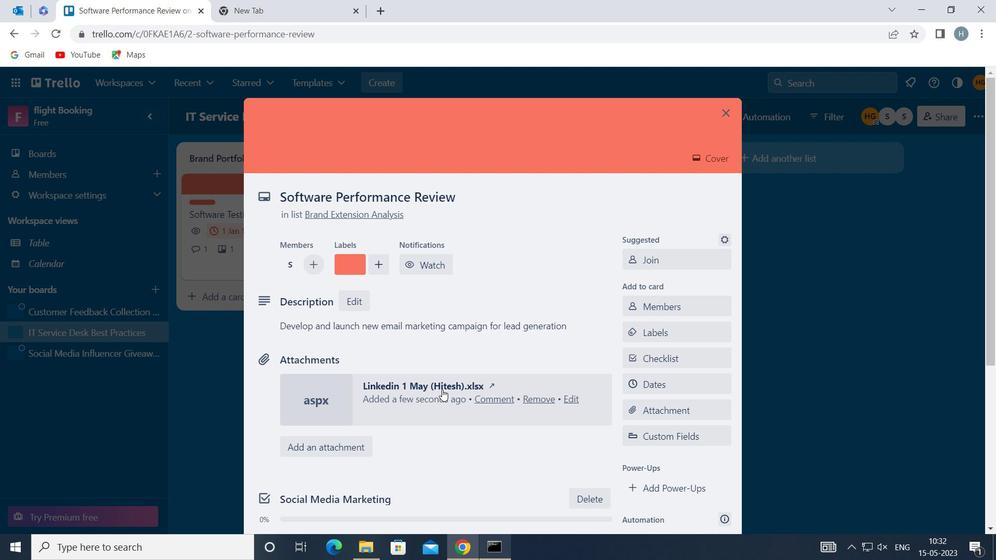 
Action: Mouse moved to (470, 370)
Screenshot: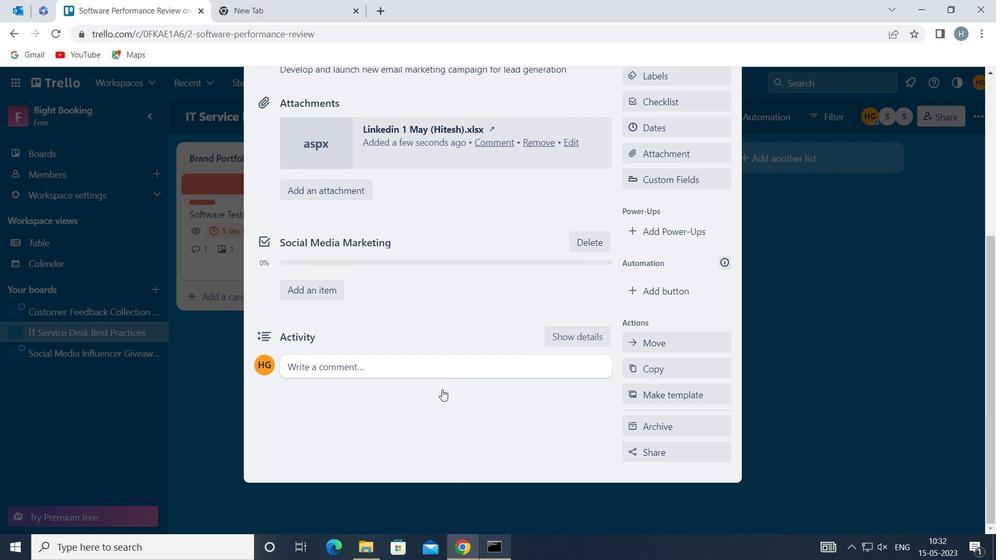 
Action: Mouse pressed left at (470, 370)
Screenshot: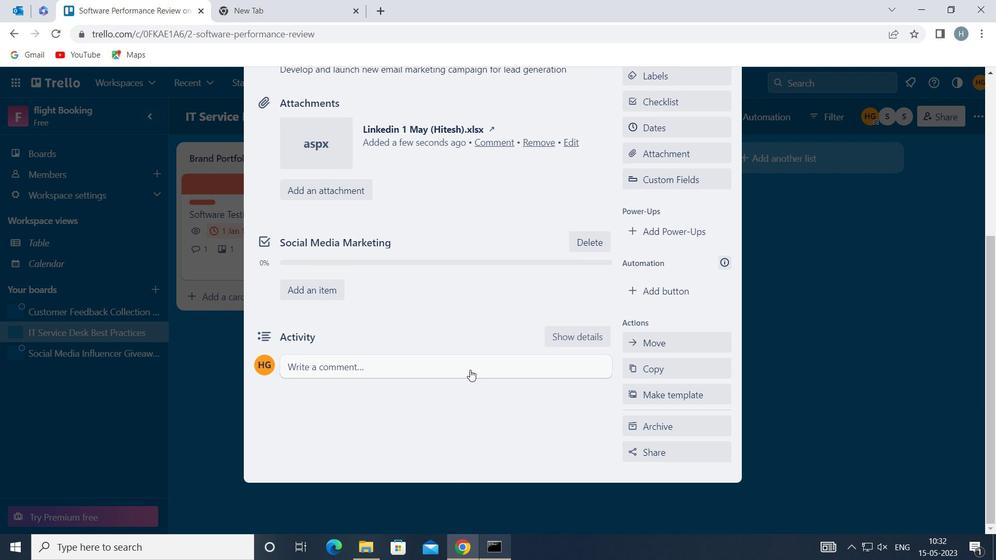 
Action: Mouse moved to (447, 412)
Screenshot: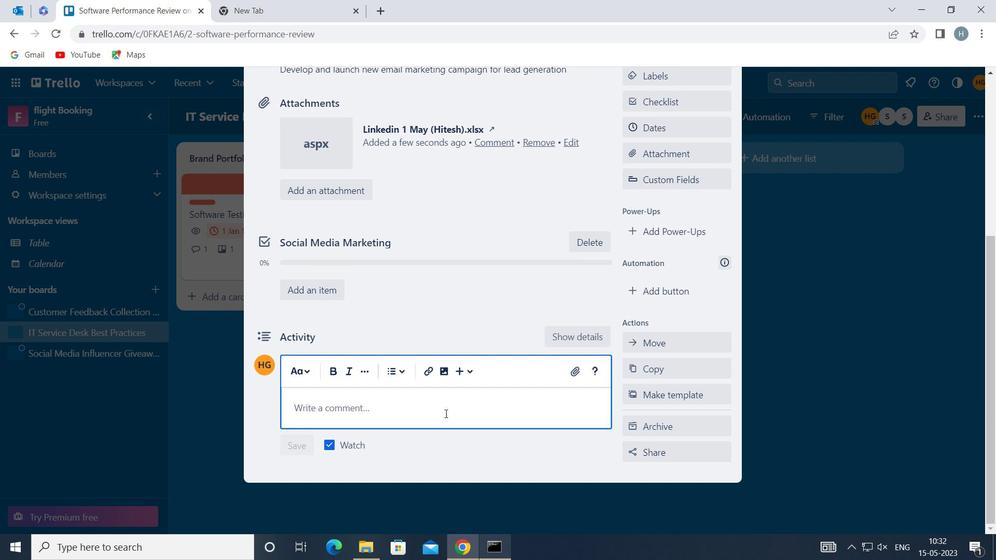 
Action: Key pressed <Key.shift>WE<Key.space>SHOULD<Key.space>APPROACH<Key.space>THIS<Key.space>TASK<Key.space>WITH<Key.space>A<Key.space>SENSE<Key.space>OF<Key.space>EXPERIMENTATION<Key.space>AND<Key.space>EXPLORATION,<Key.space>WILLING<Key.space>TO<Key.space>TRY<Key.space>NEW<Key.space>THINGS<Key.space>AND<Key.space>TAKE<Key.space>RISKS<Key.space>
Screenshot: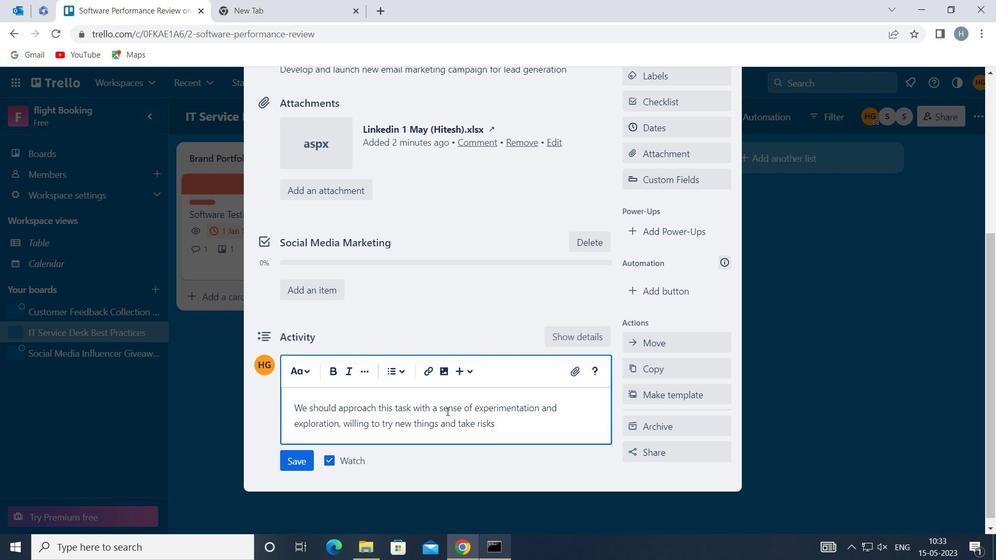 
Action: Mouse moved to (304, 460)
Screenshot: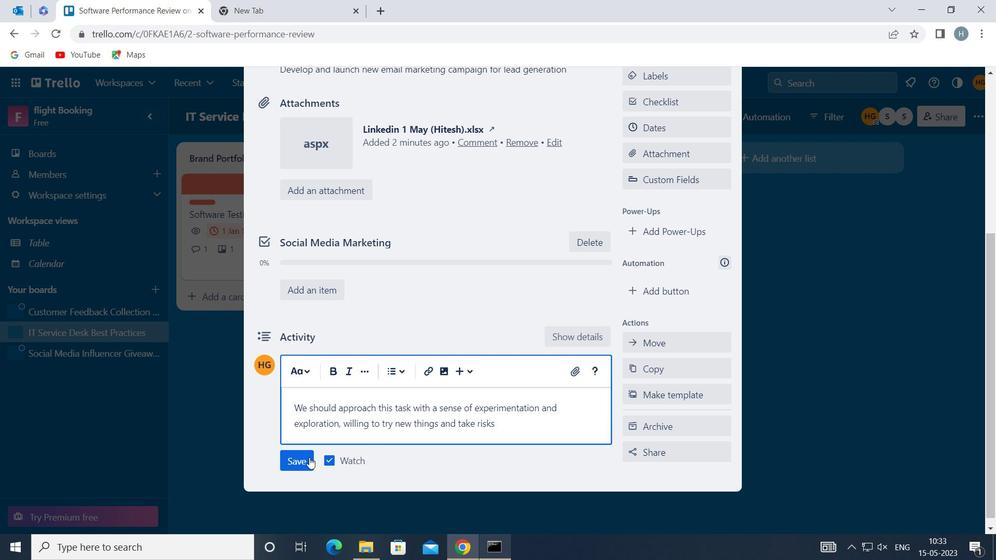 
Action: Mouse pressed left at (304, 460)
Screenshot: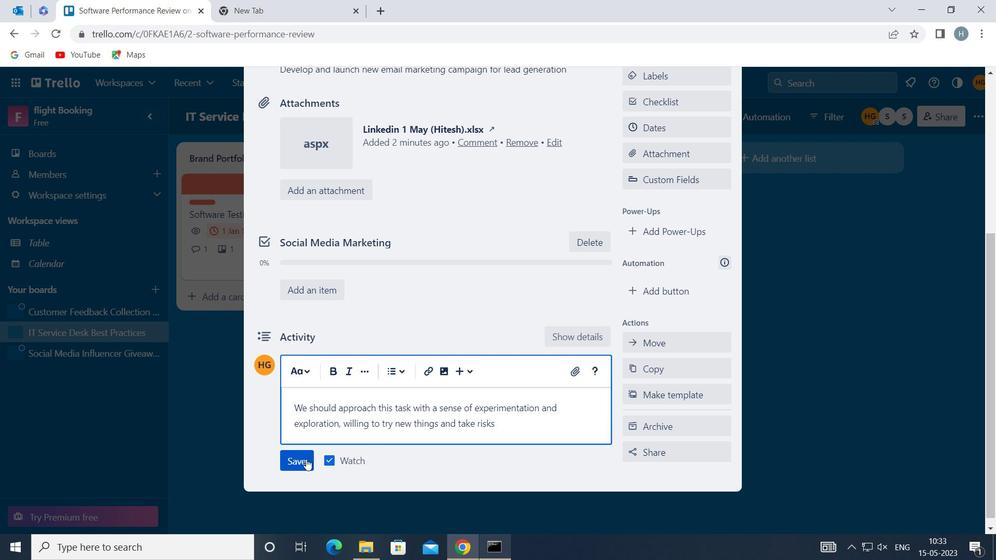 
Action: Mouse moved to (666, 121)
Screenshot: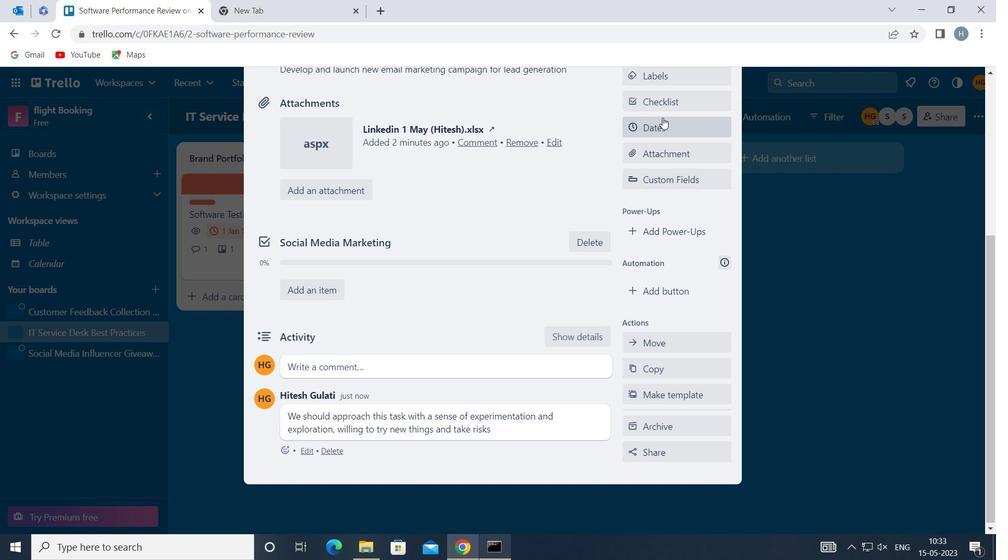 
Action: Mouse pressed left at (666, 121)
Screenshot: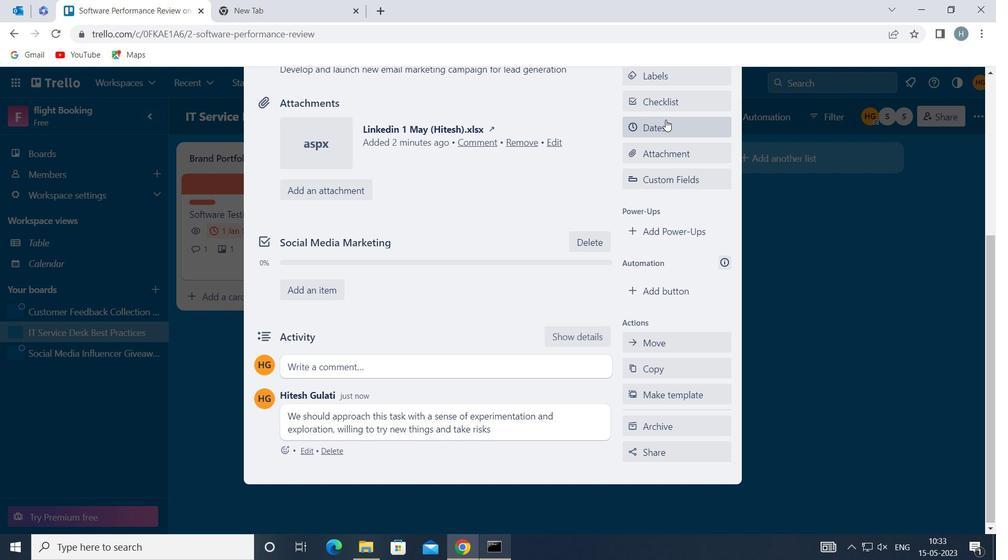 
Action: Mouse moved to (639, 350)
Screenshot: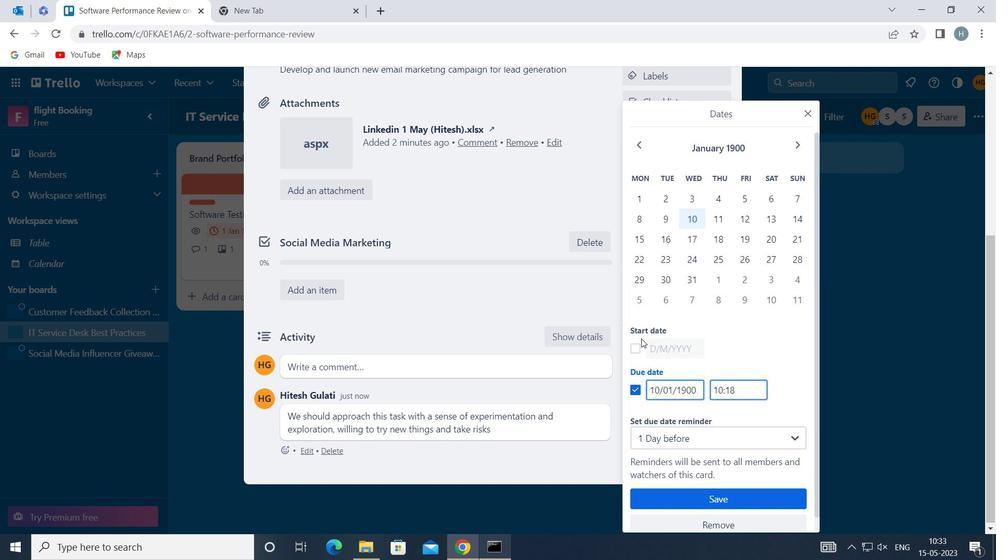 
Action: Mouse pressed left at (639, 350)
Screenshot: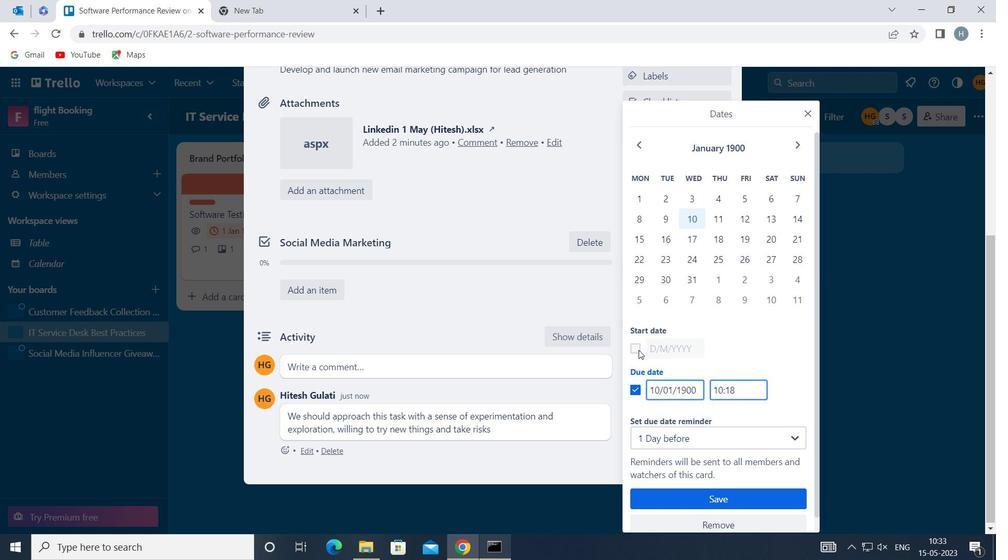 
Action: Mouse moved to (650, 348)
Screenshot: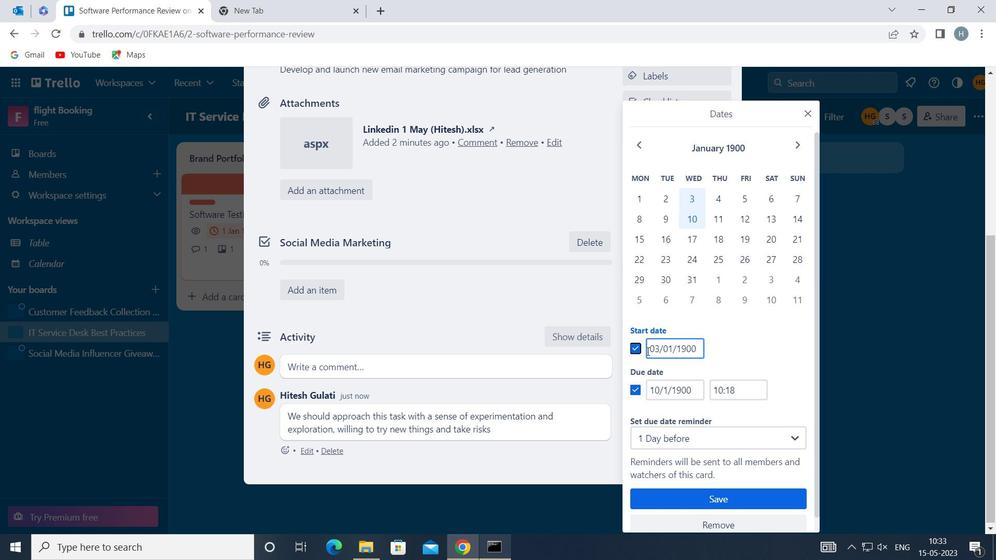 
Action: Mouse pressed left at (650, 348)
Screenshot: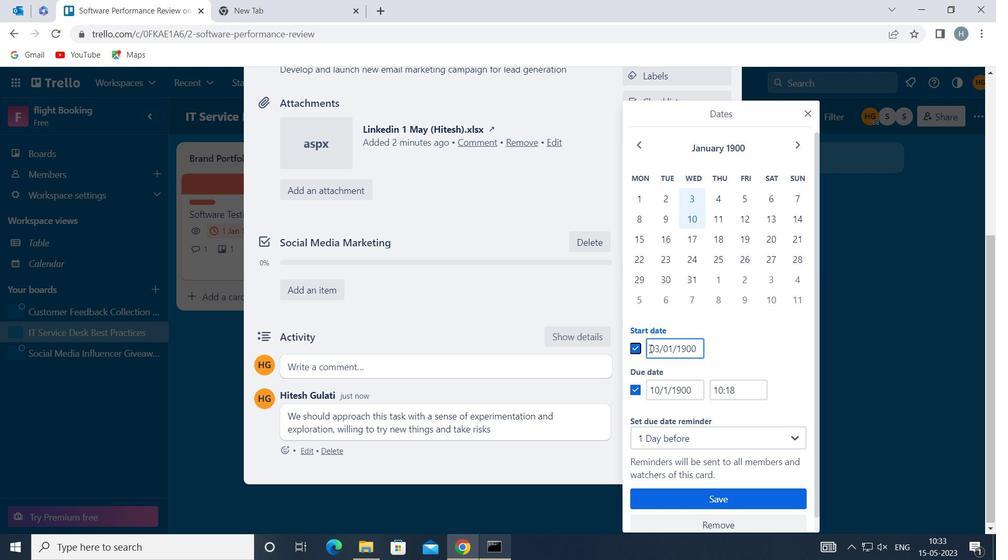 
Action: Mouse moved to (650, 348)
Screenshot: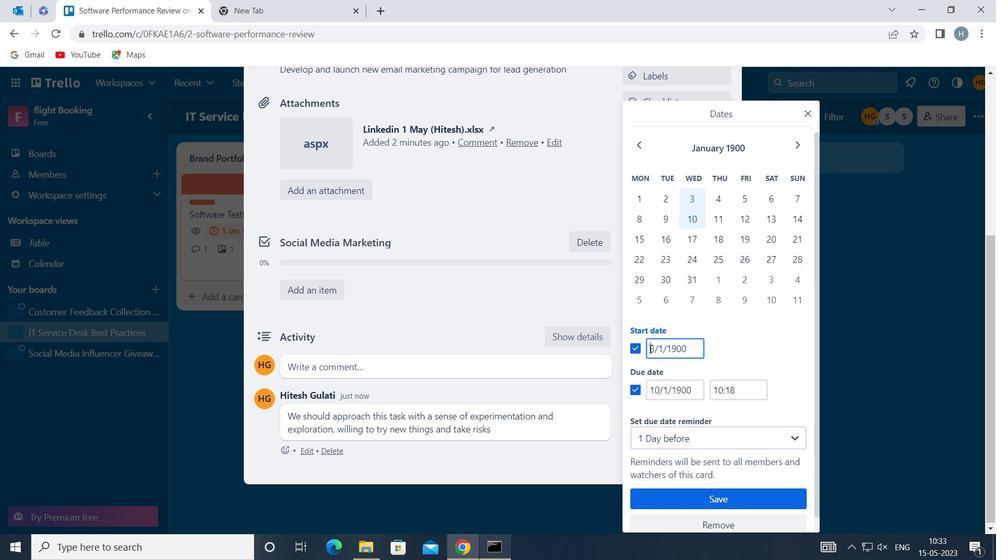 
Action: Key pressed <Key.right><Key.backspace><<100>>
Screenshot: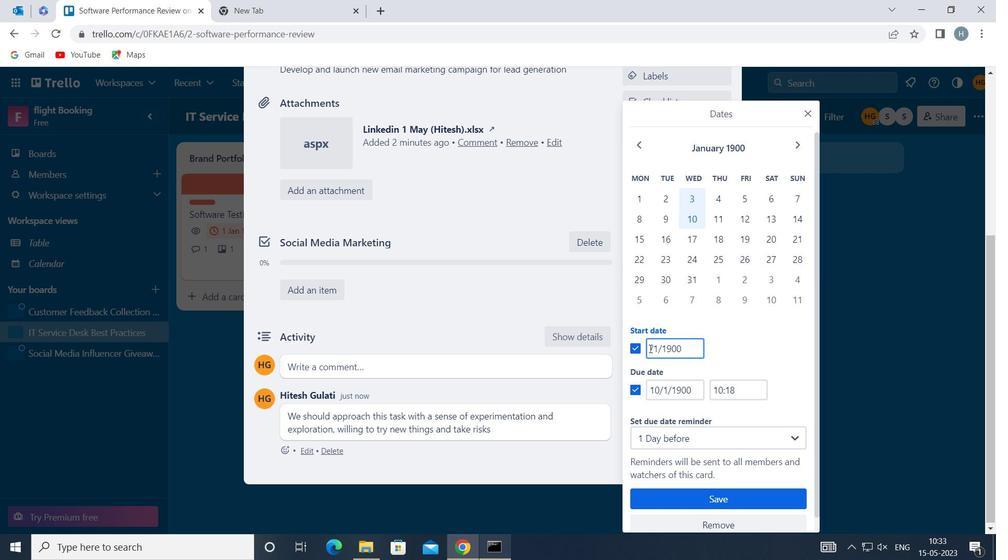 
Action: Mouse moved to (652, 389)
Screenshot: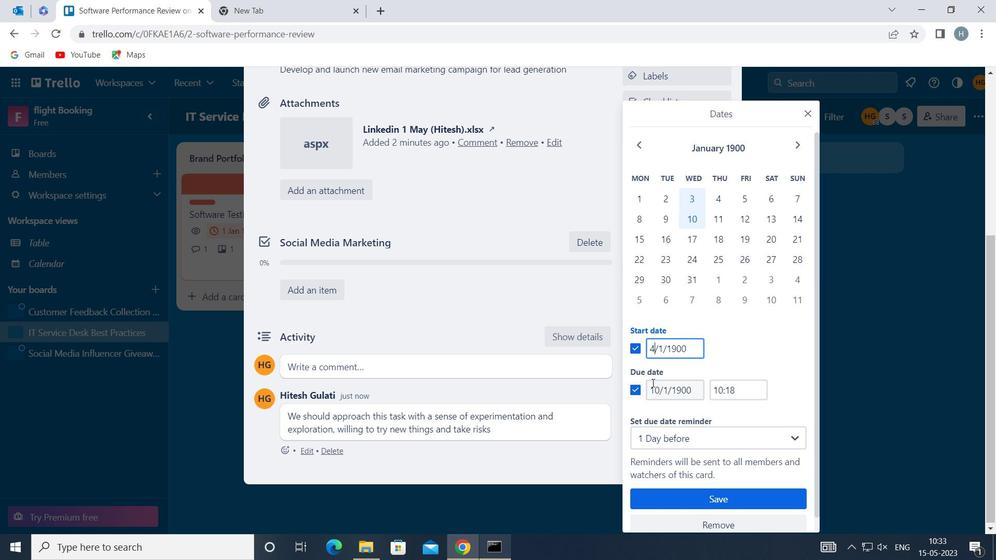 
Action: Mouse pressed left at (652, 389)
Screenshot: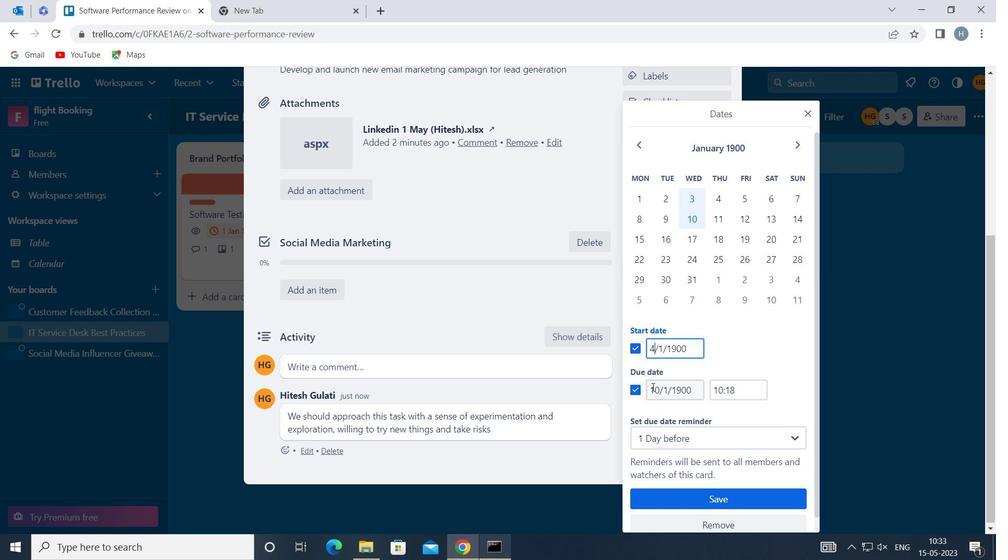 
Action: Key pressed <Key.right><Key.right><Key.backspace><<97>>
Screenshot: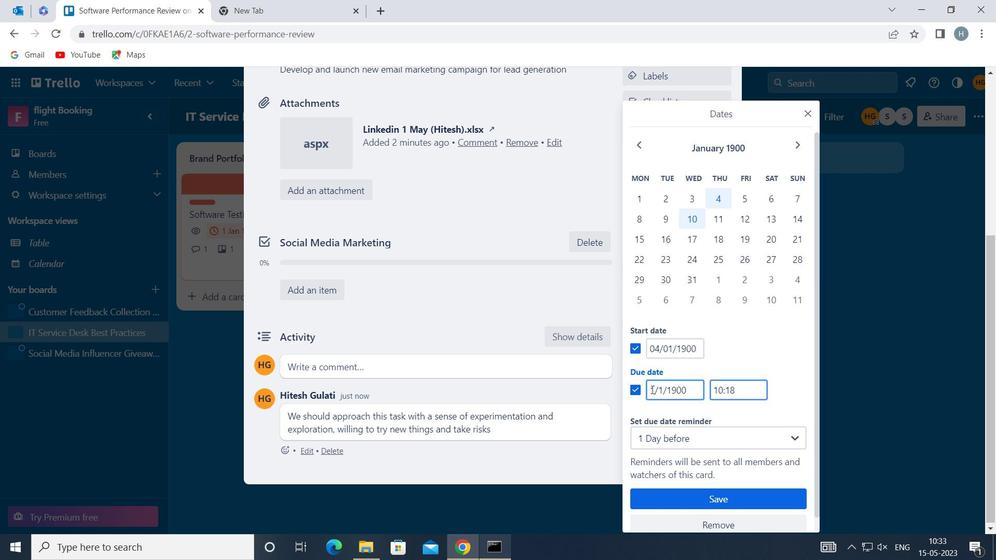 
Action: Mouse moved to (717, 497)
Screenshot: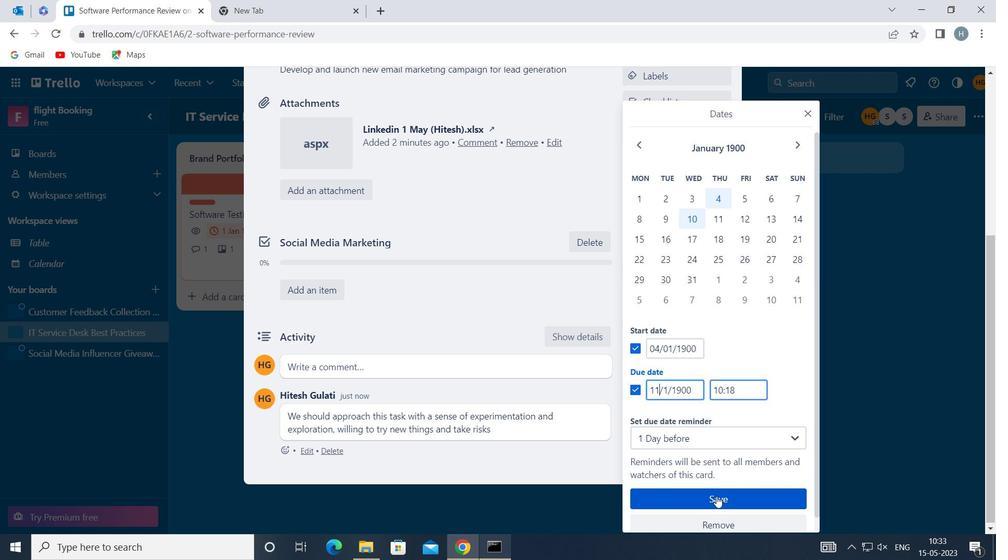 
Action: Mouse pressed left at (717, 497)
Screenshot: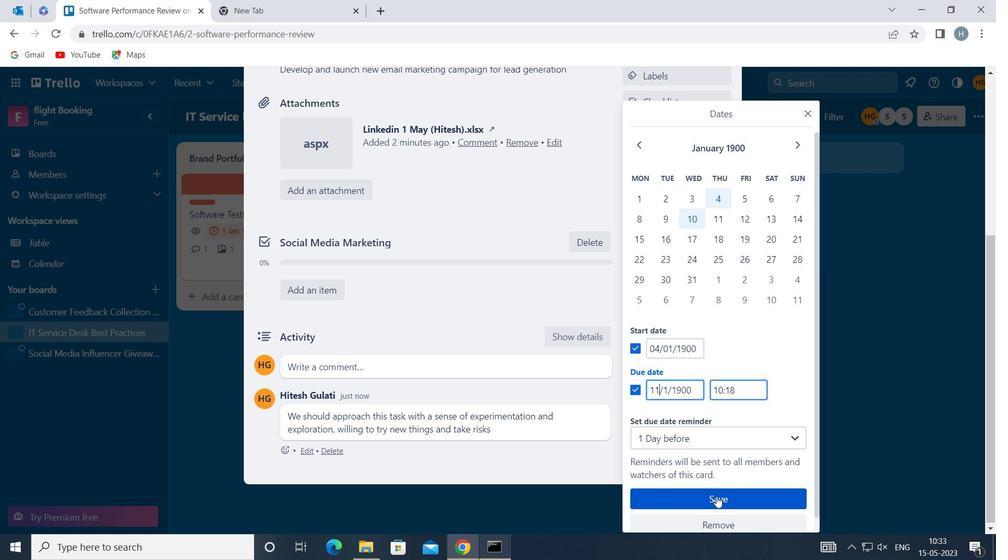 
Action: Mouse moved to (574, 303)
Screenshot: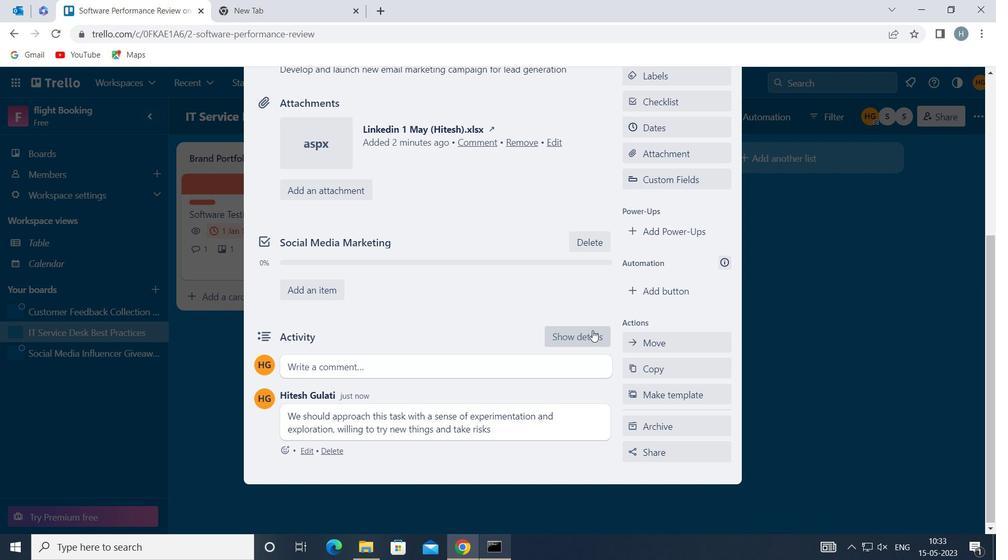 
